 Task: Add Sprouts Dill Pickle Kettle Chips to the cart.
Action: Mouse pressed left at (27, 72)
Screenshot: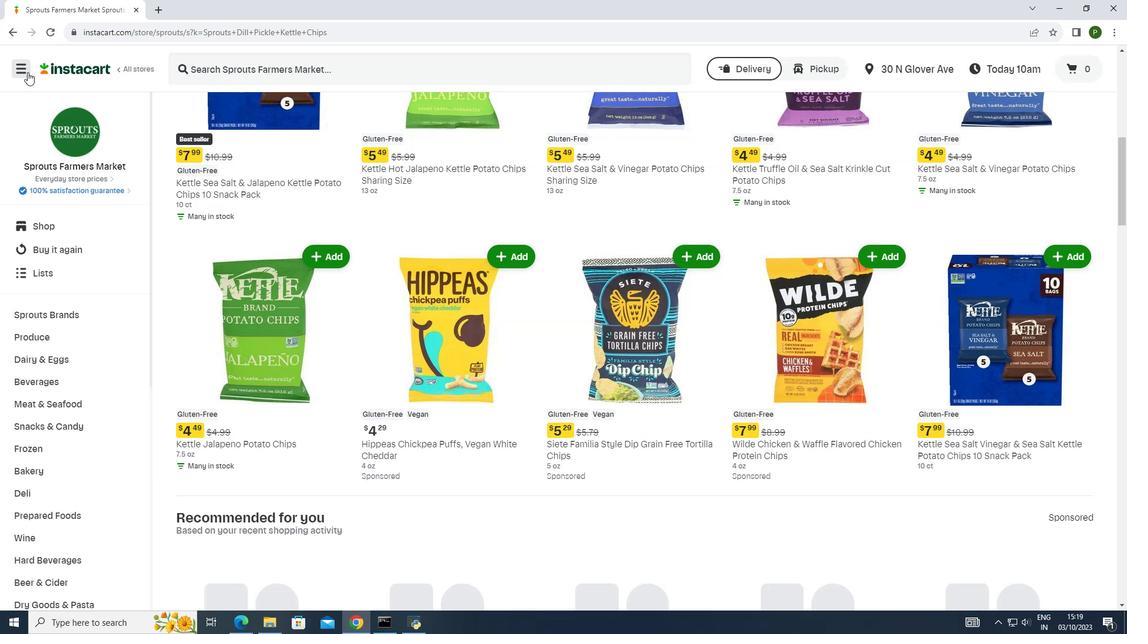 
Action: Mouse moved to (52, 310)
Screenshot: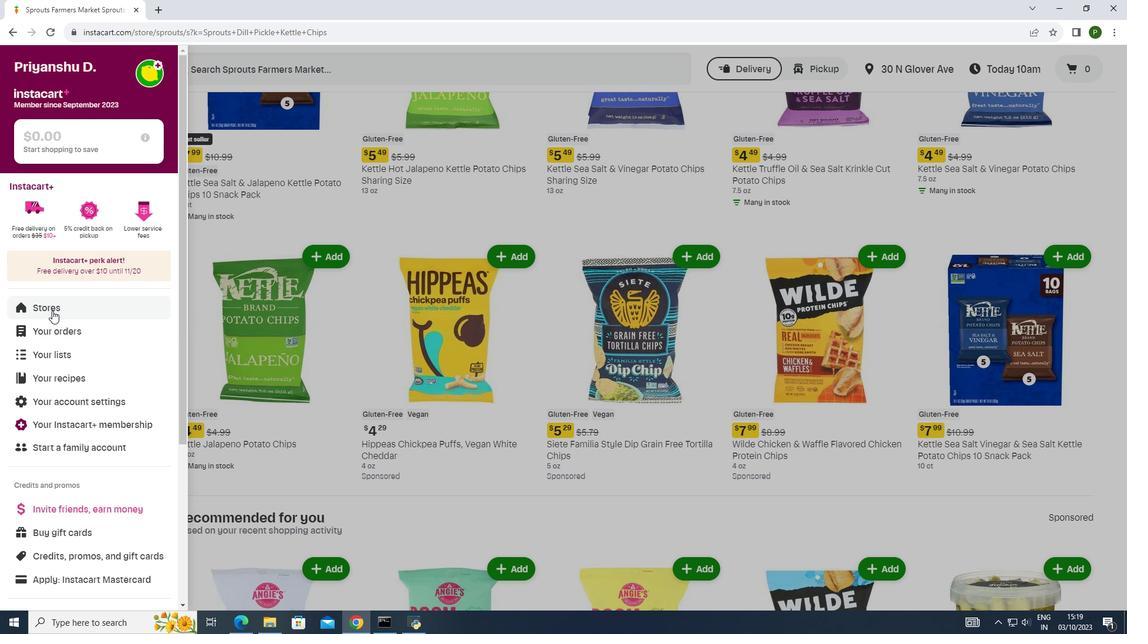 
Action: Mouse pressed left at (52, 310)
Screenshot: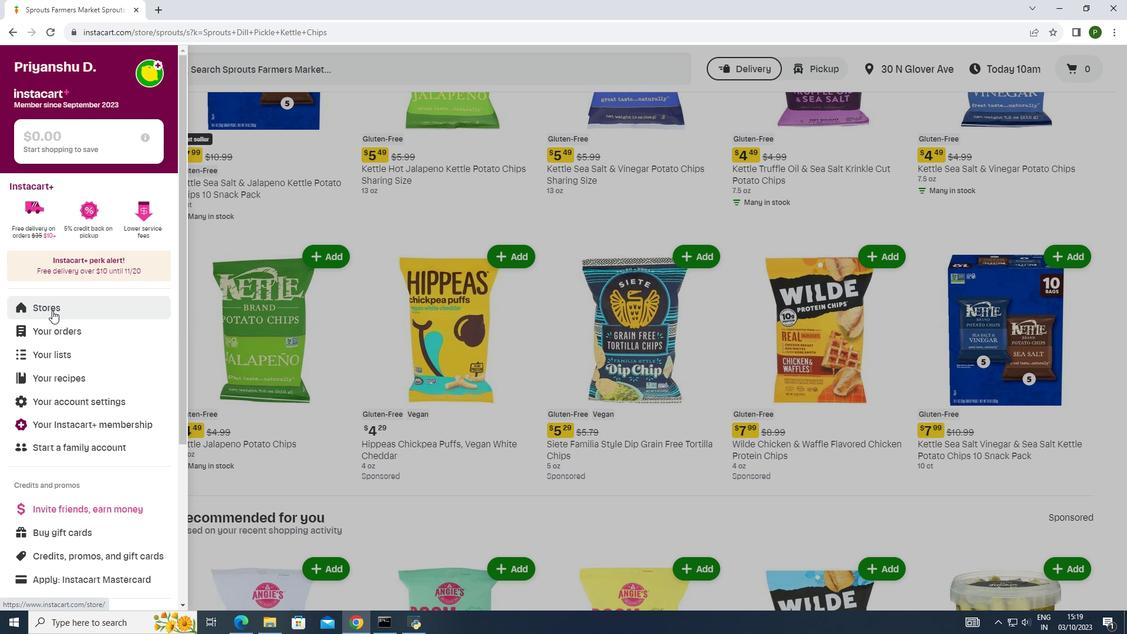 
Action: Mouse moved to (264, 118)
Screenshot: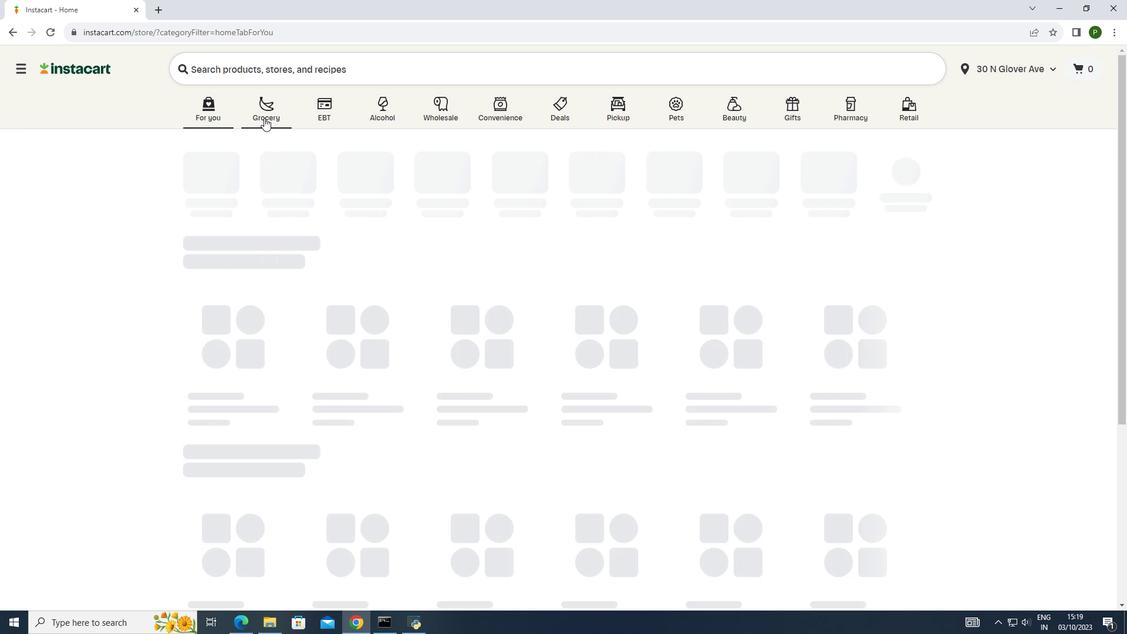 
Action: Mouse pressed left at (264, 118)
Screenshot: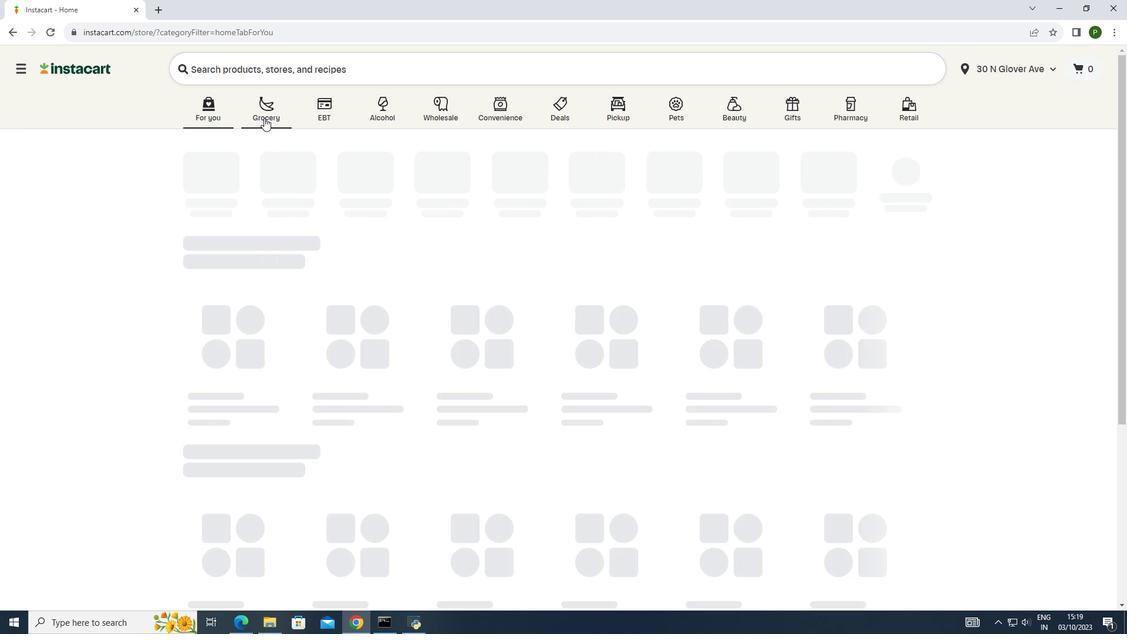 
Action: Mouse moved to (592, 169)
Screenshot: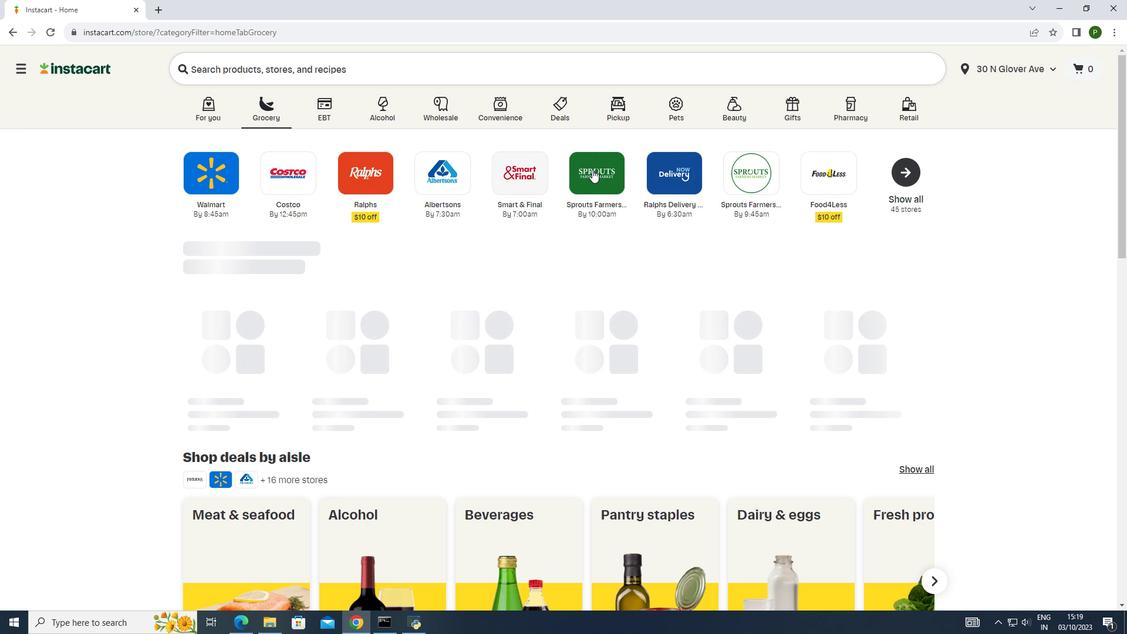 
Action: Mouse pressed left at (592, 169)
Screenshot: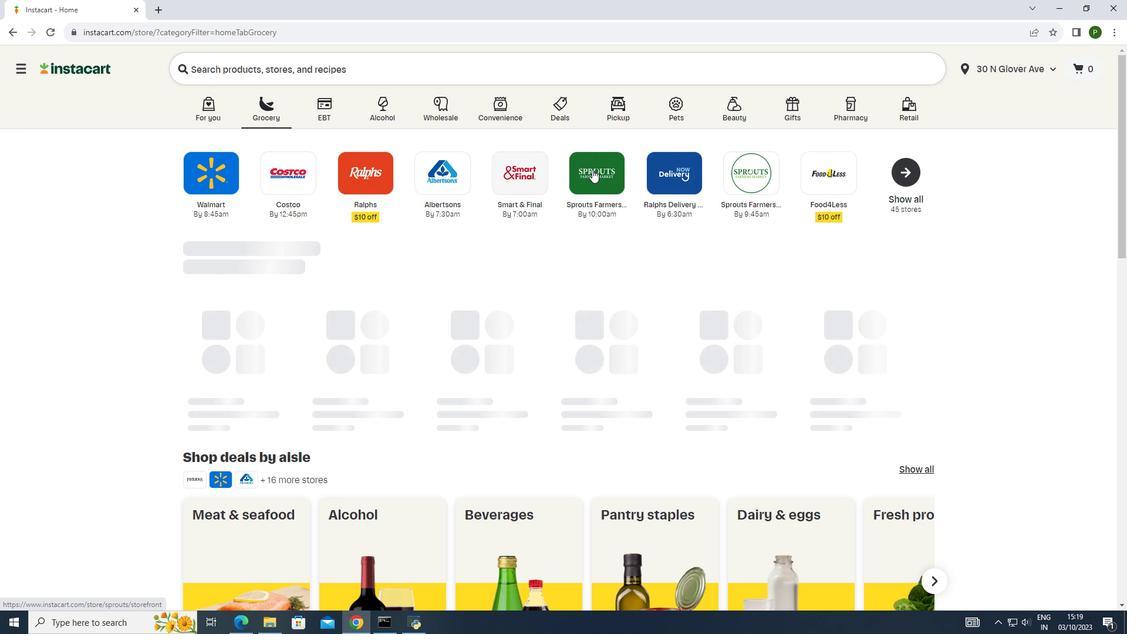 
Action: Mouse moved to (82, 320)
Screenshot: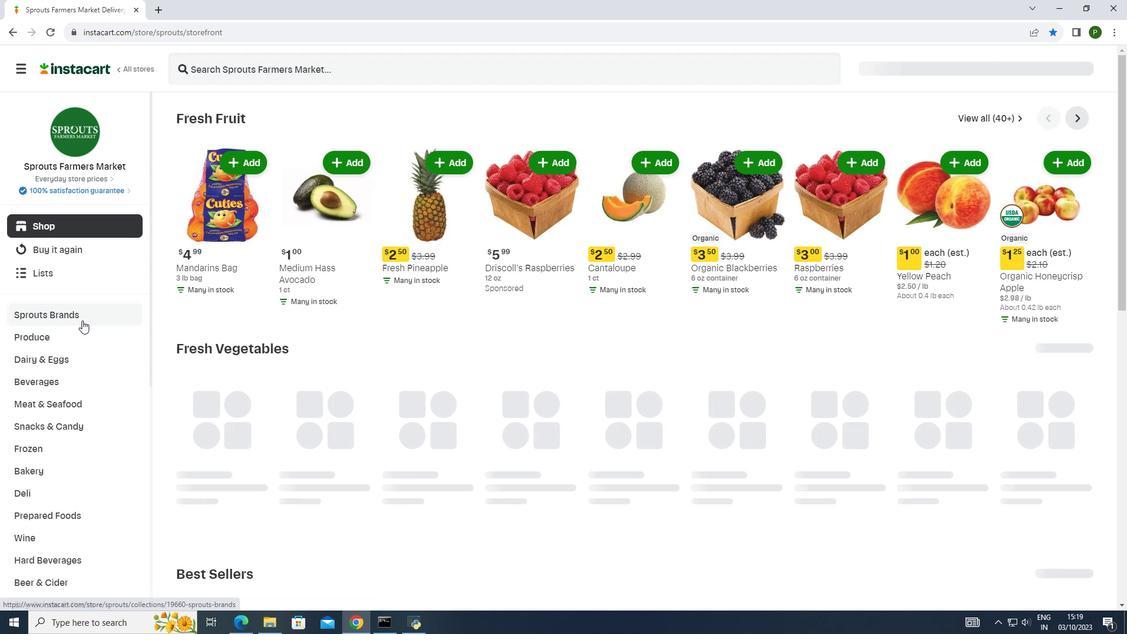 
Action: Mouse pressed left at (82, 320)
Screenshot: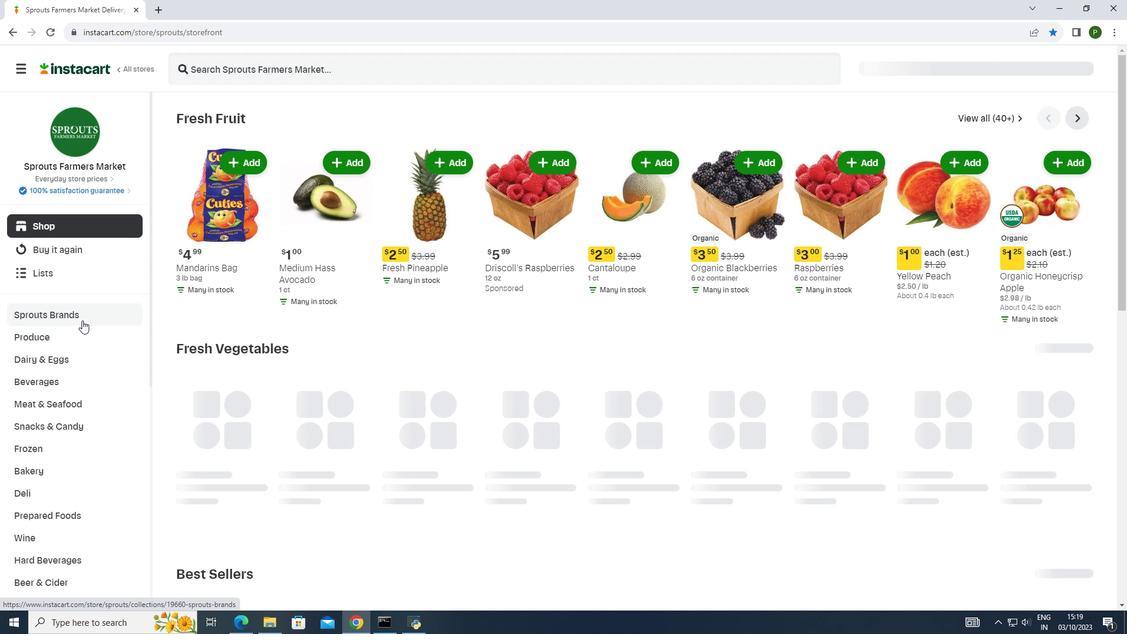 
Action: Mouse moved to (73, 400)
Screenshot: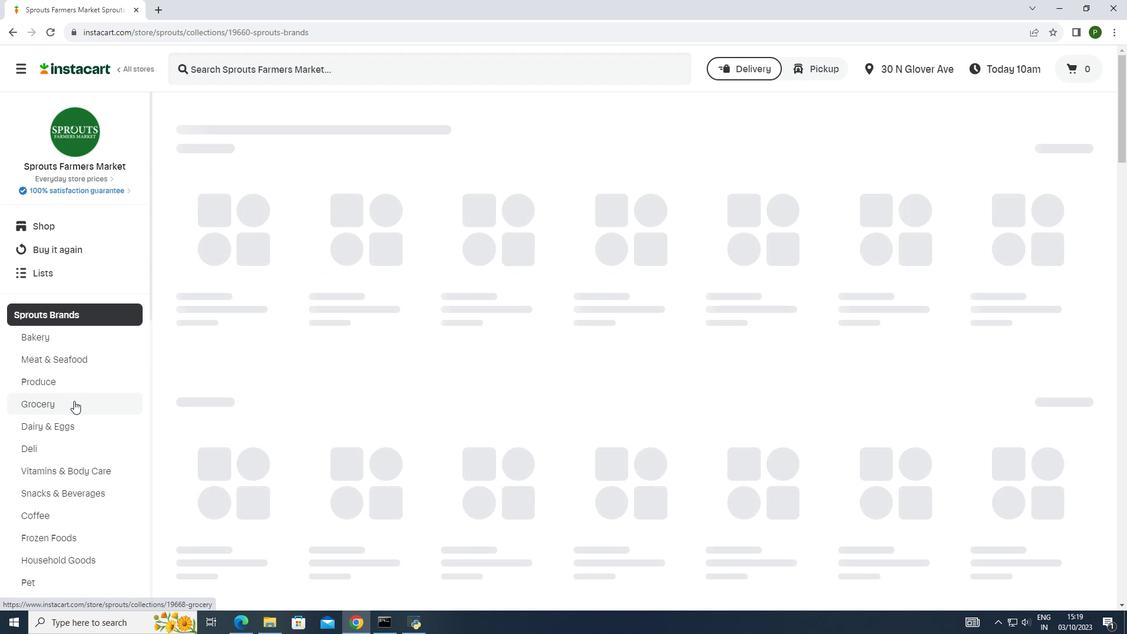 
Action: Mouse pressed left at (73, 400)
Screenshot: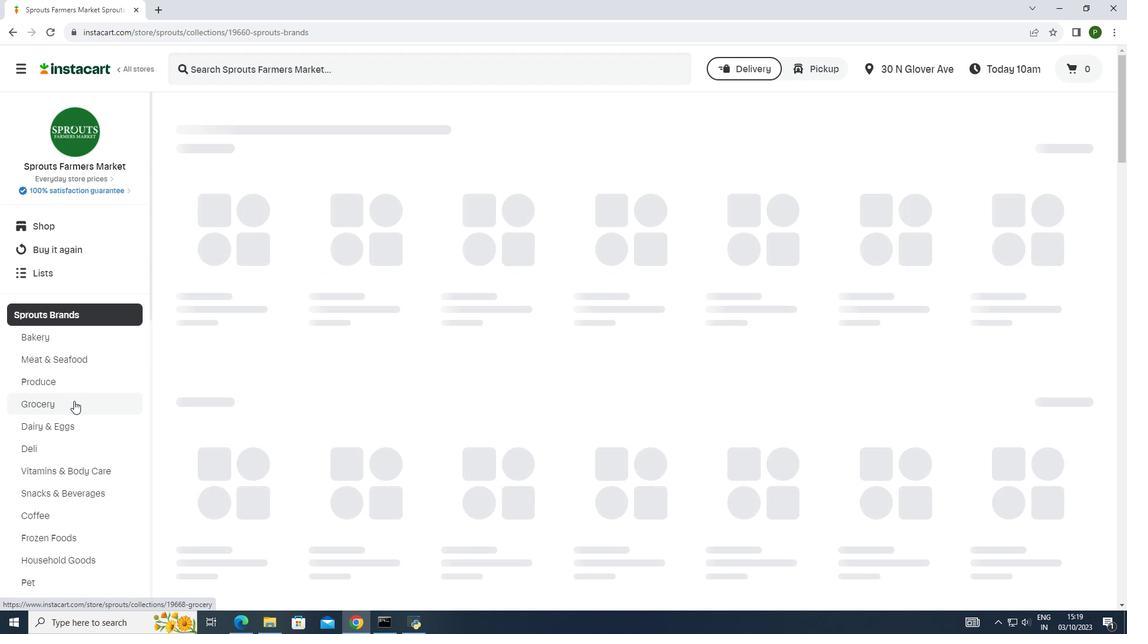 
Action: Mouse moved to (277, 224)
Screenshot: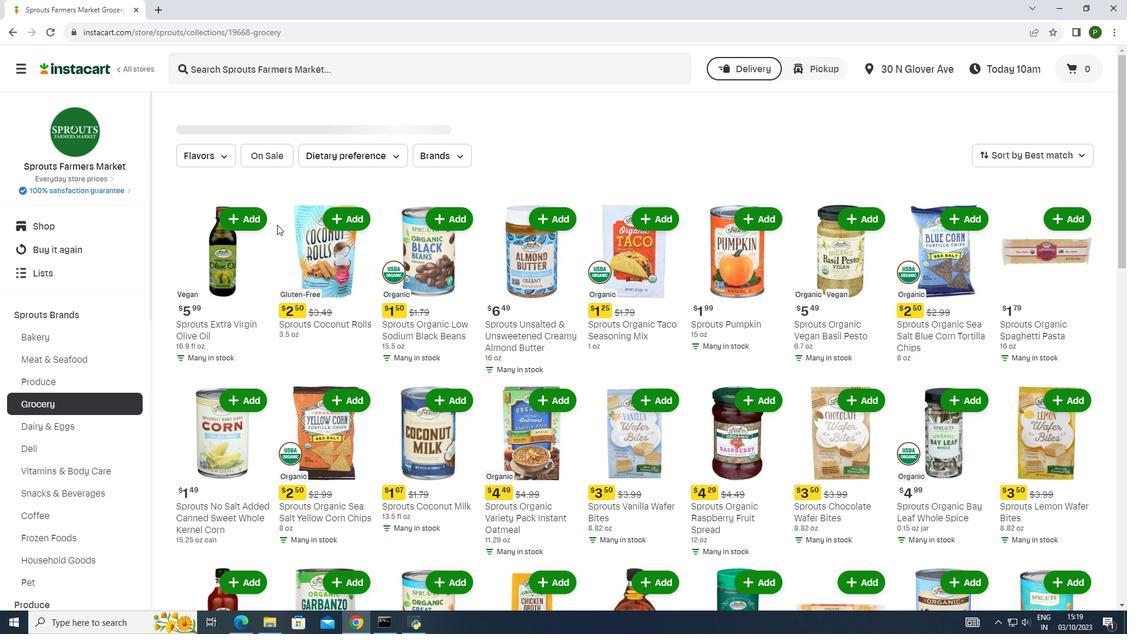 
Action: Mouse scrolled (277, 224) with delta (0, 0)
Screenshot: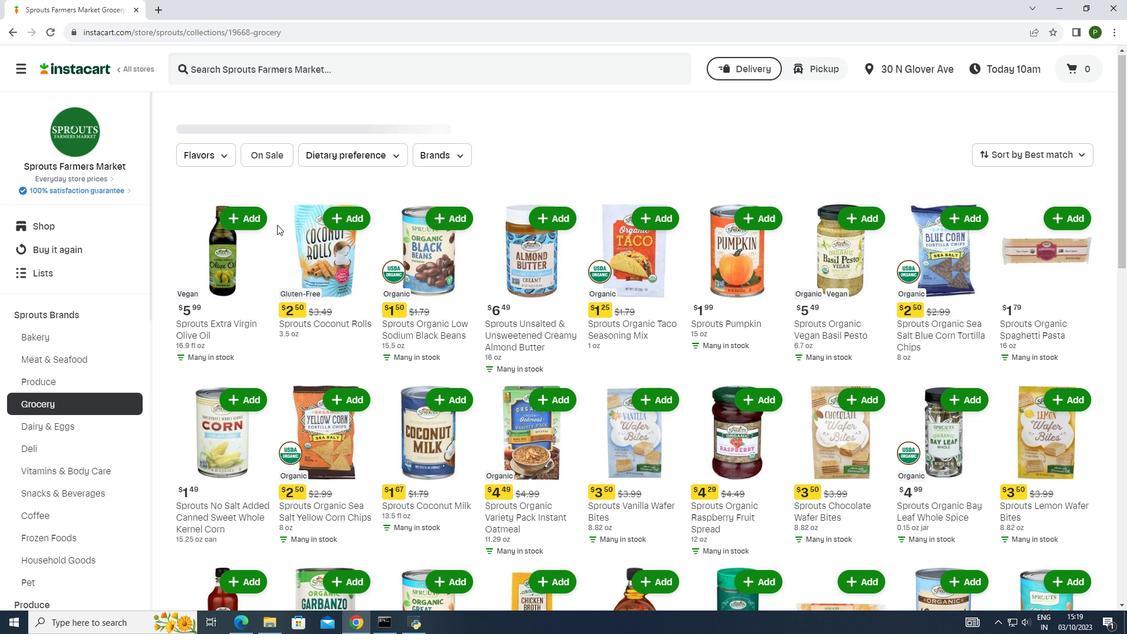 
Action: Mouse scrolled (277, 224) with delta (0, 0)
Screenshot: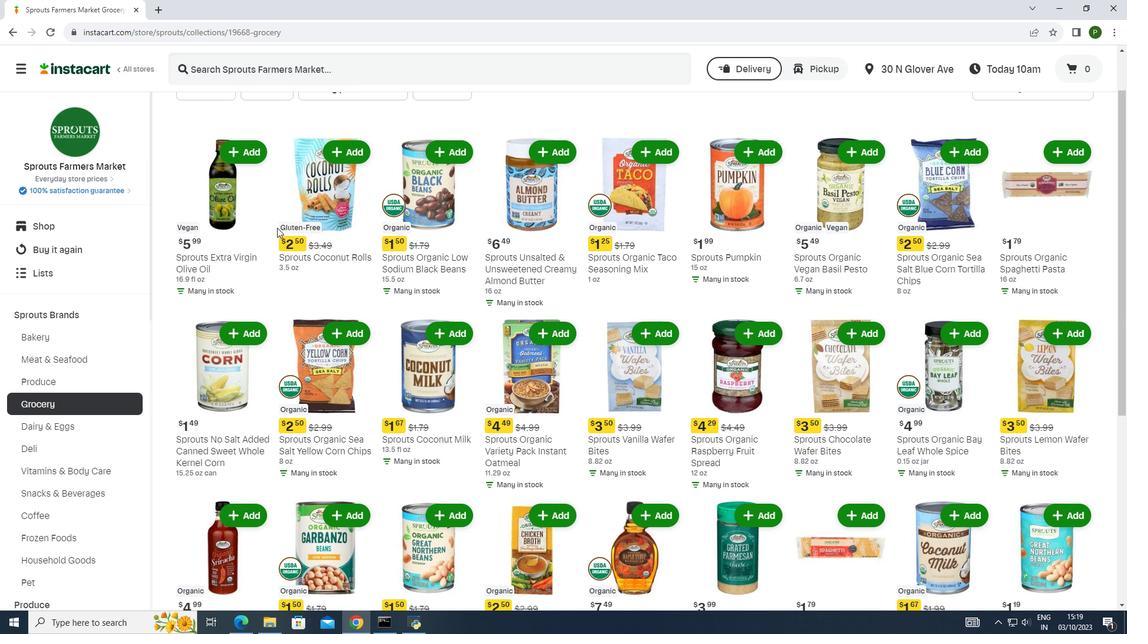 
Action: Mouse moved to (278, 228)
Screenshot: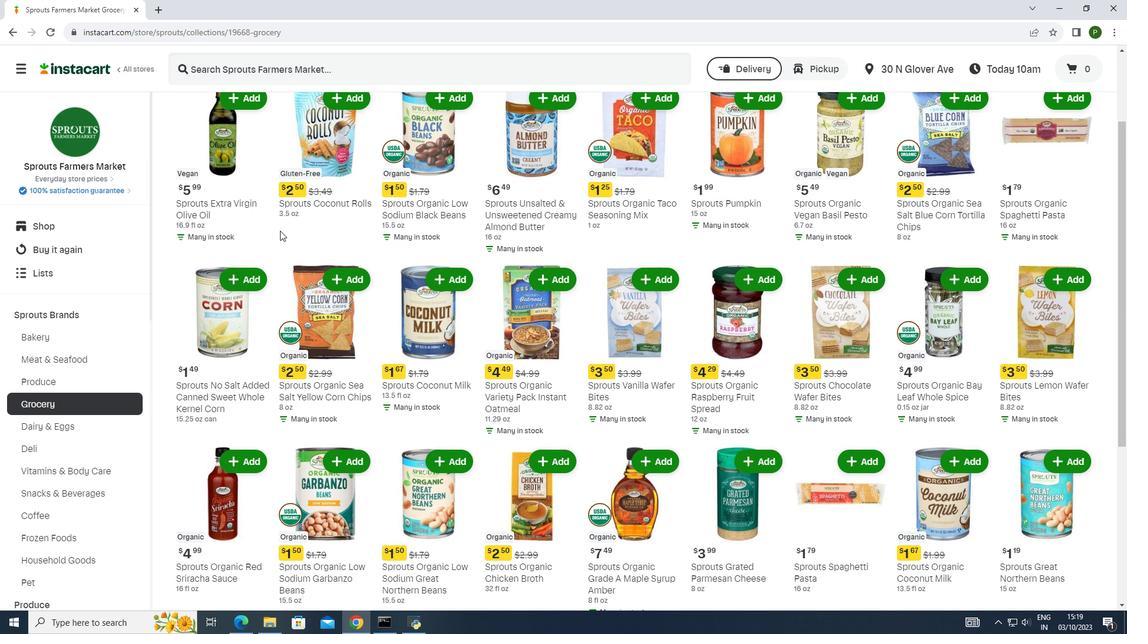 
Action: Mouse scrolled (278, 228) with delta (0, 0)
Screenshot: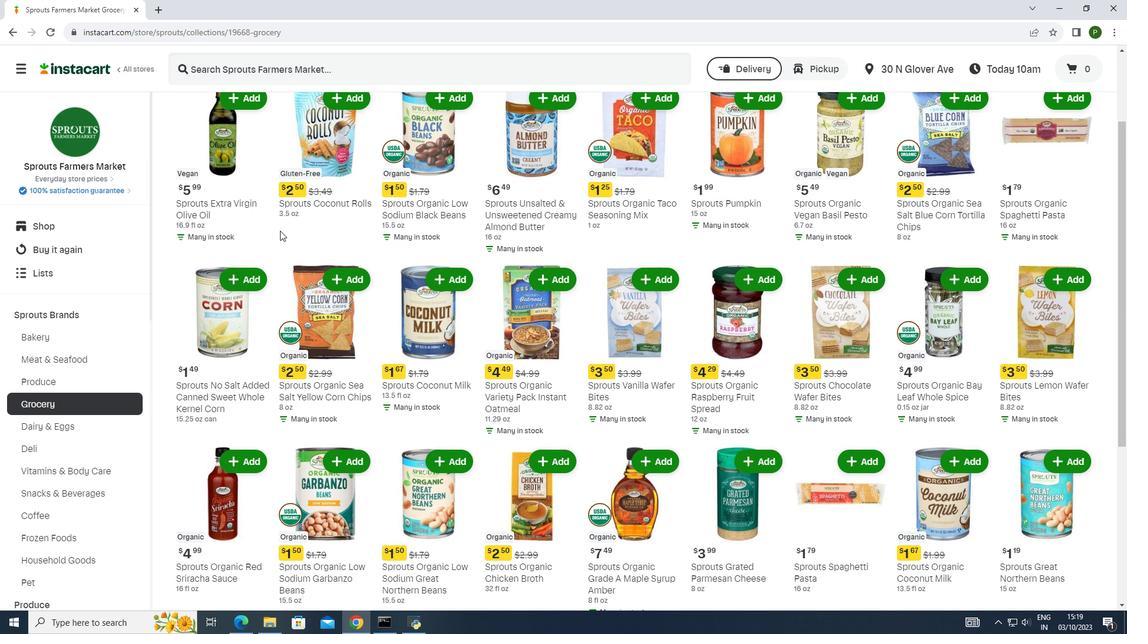 
Action: Mouse moved to (280, 230)
Screenshot: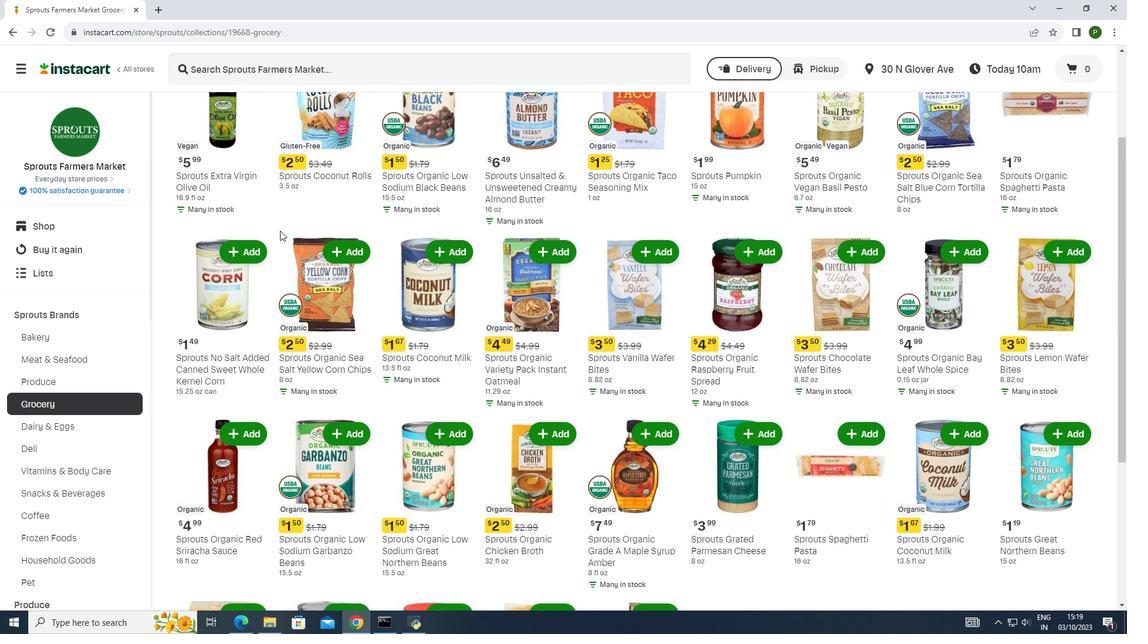 
Action: Mouse scrolled (280, 230) with delta (0, 0)
Screenshot: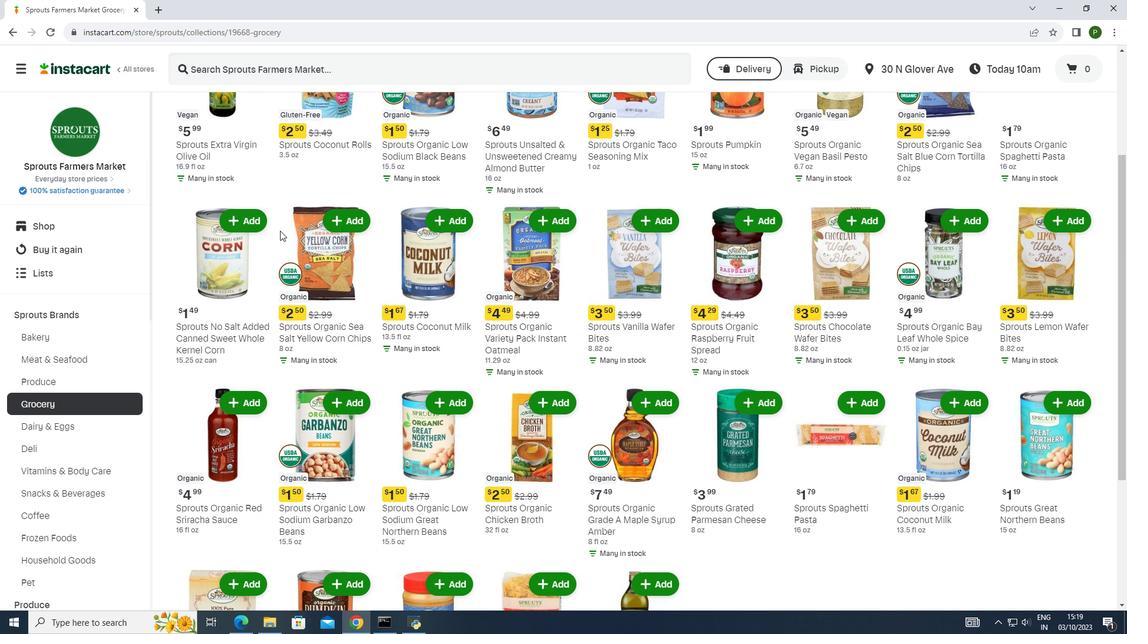 
Action: Mouse scrolled (280, 230) with delta (0, 0)
Screenshot: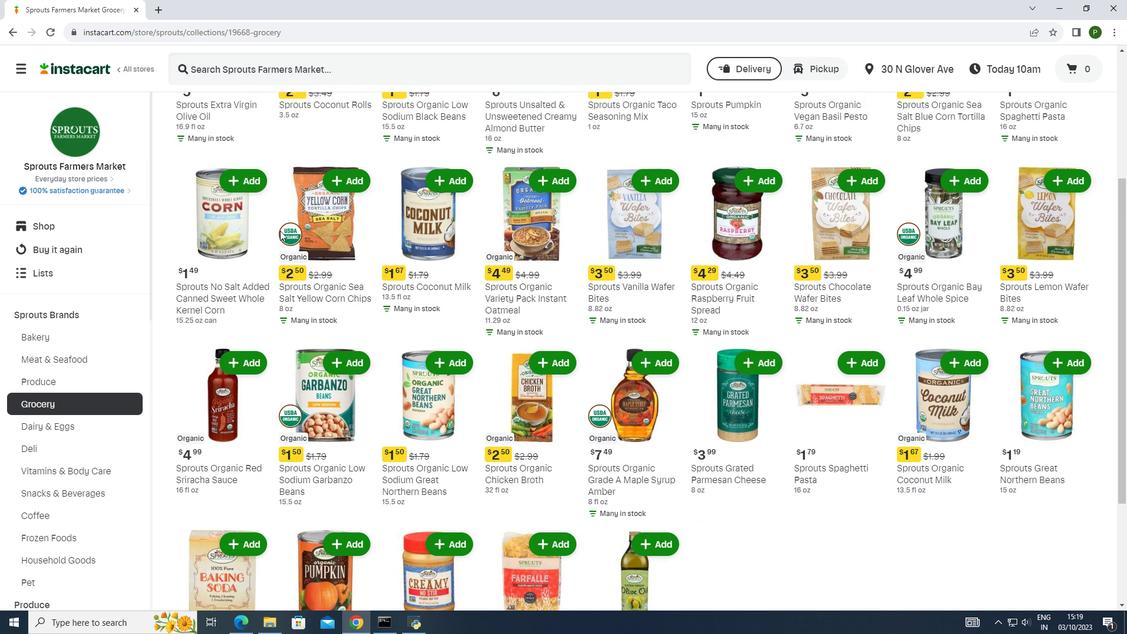 
Action: Mouse scrolled (280, 230) with delta (0, 0)
Screenshot: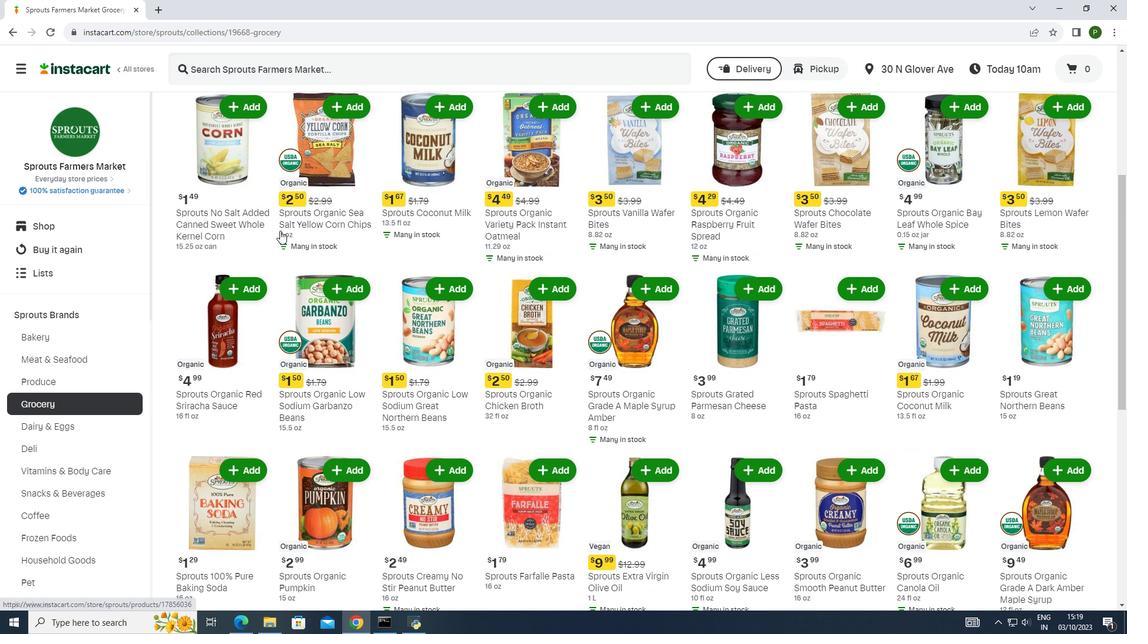 
Action: Mouse scrolled (280, 230) with delta (0, 0)
Screenshot: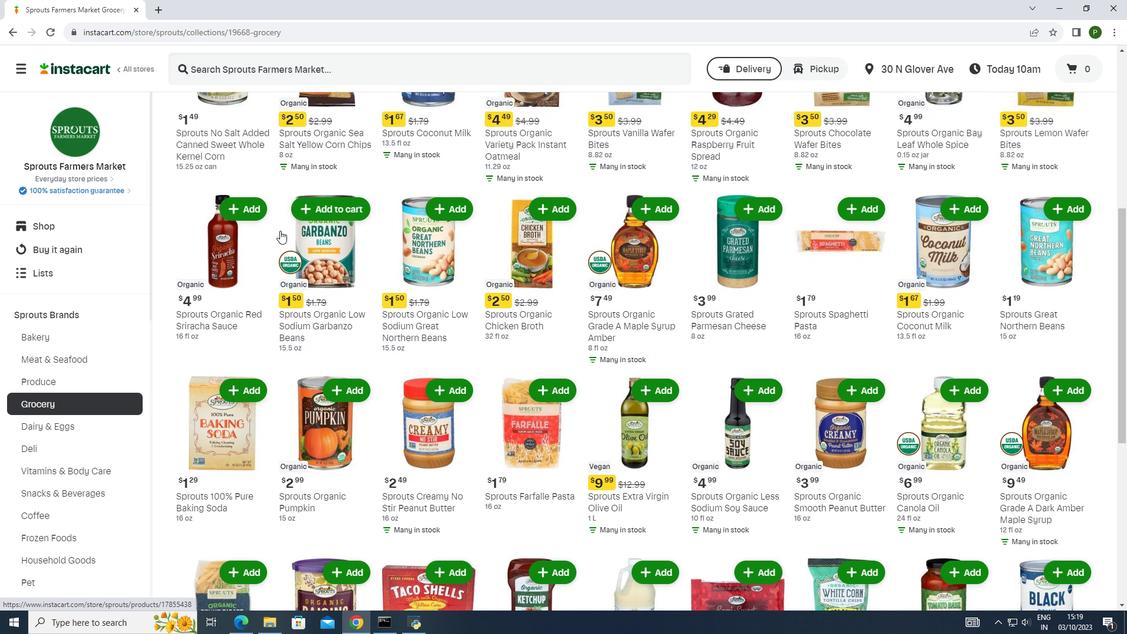 
Action: Mouse moved to (280, 232)
Screenshot: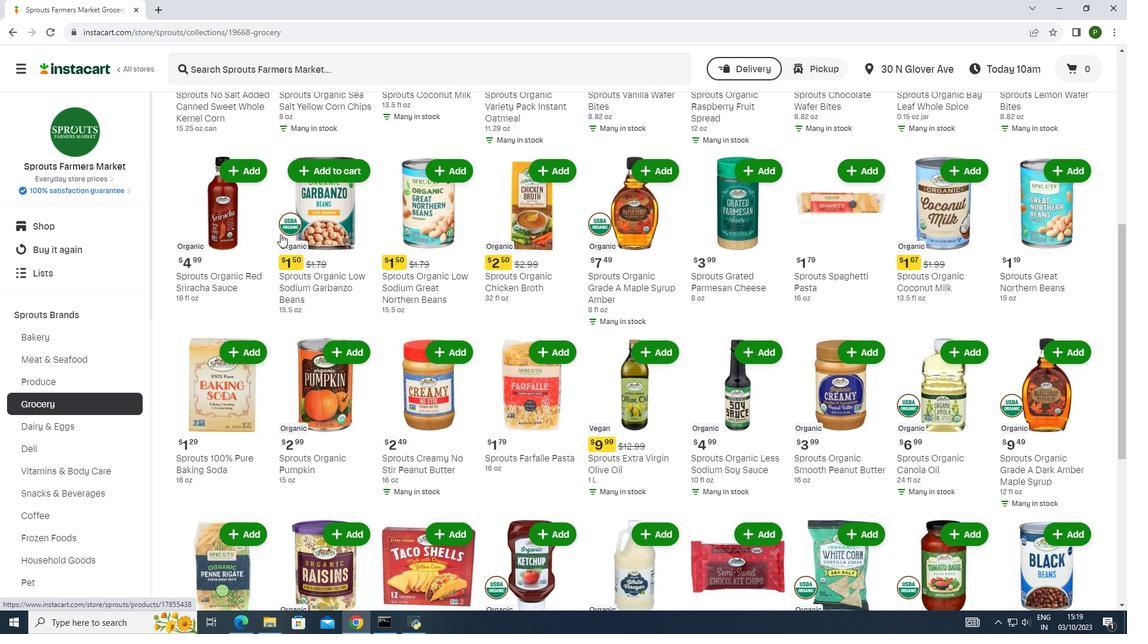 
Action: Mouse scrolled (280, 231) with delta (0, 0)
Screenshot: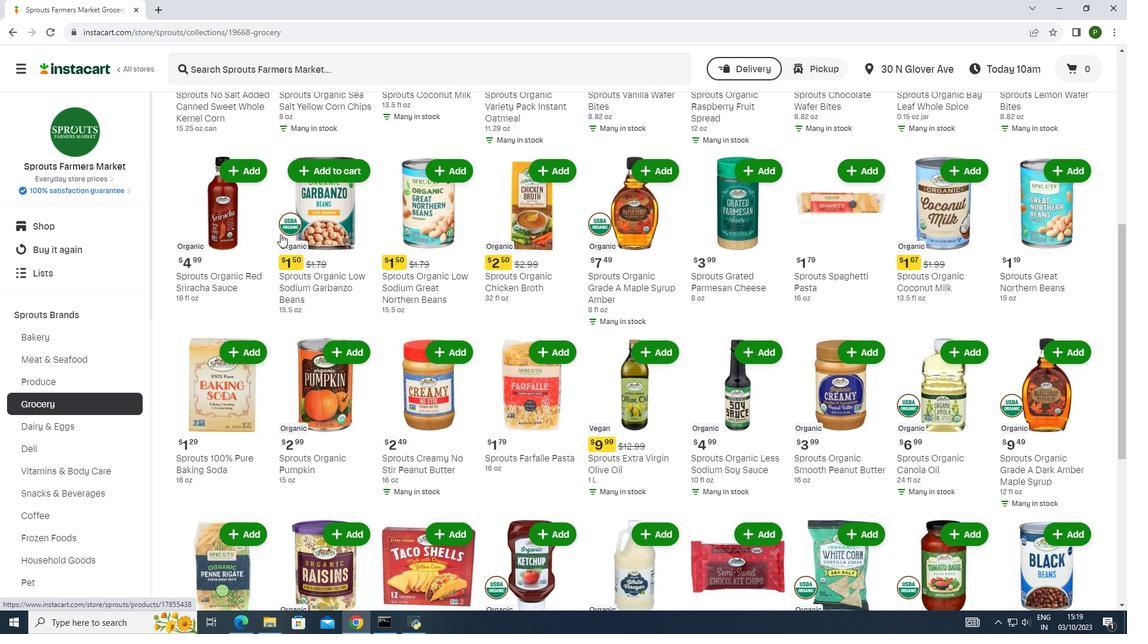 
Action: Mouse moved to (280, 234)
Screenshot: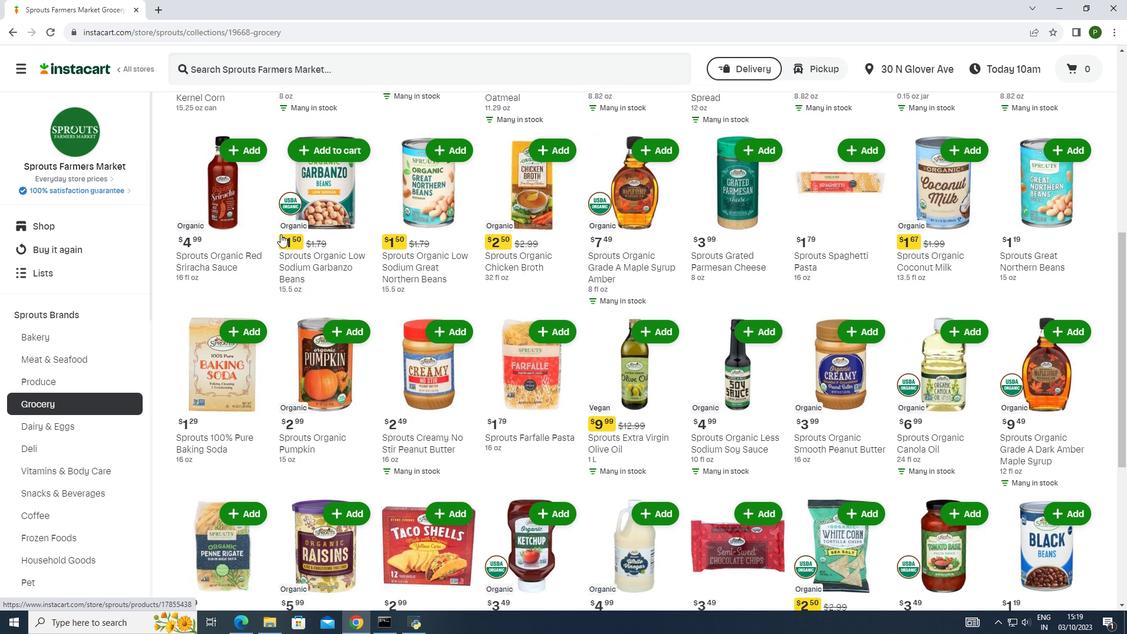 
Action: Mouse scrolled (280, 233) with delta (0, 0)
Screenshot: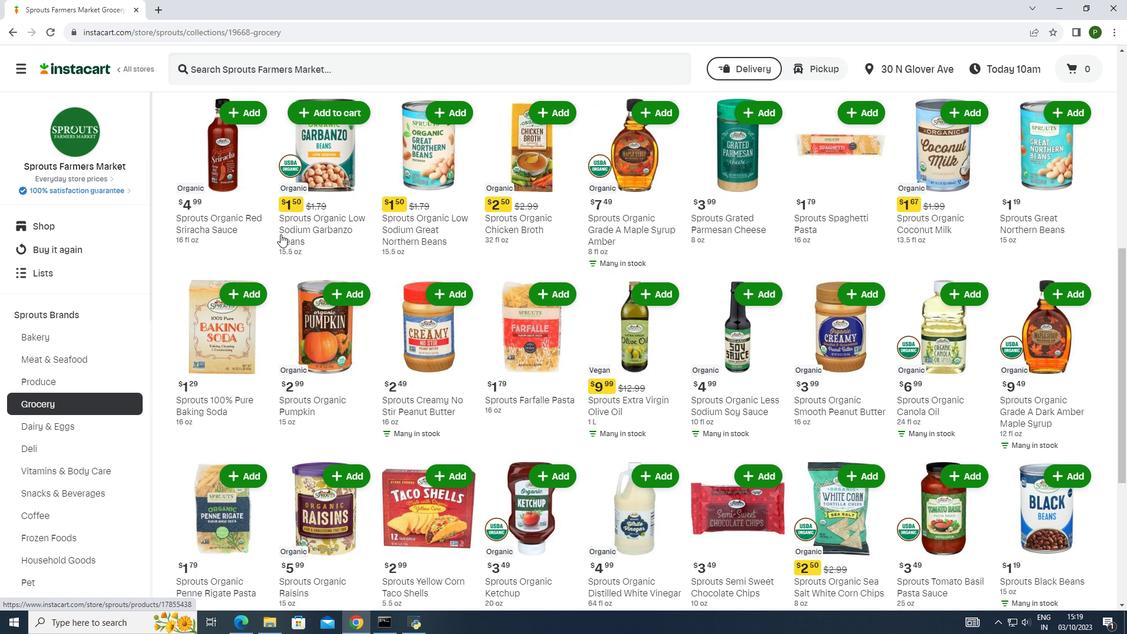 
Action: Mouse moved to (280, 234)
Screenshot: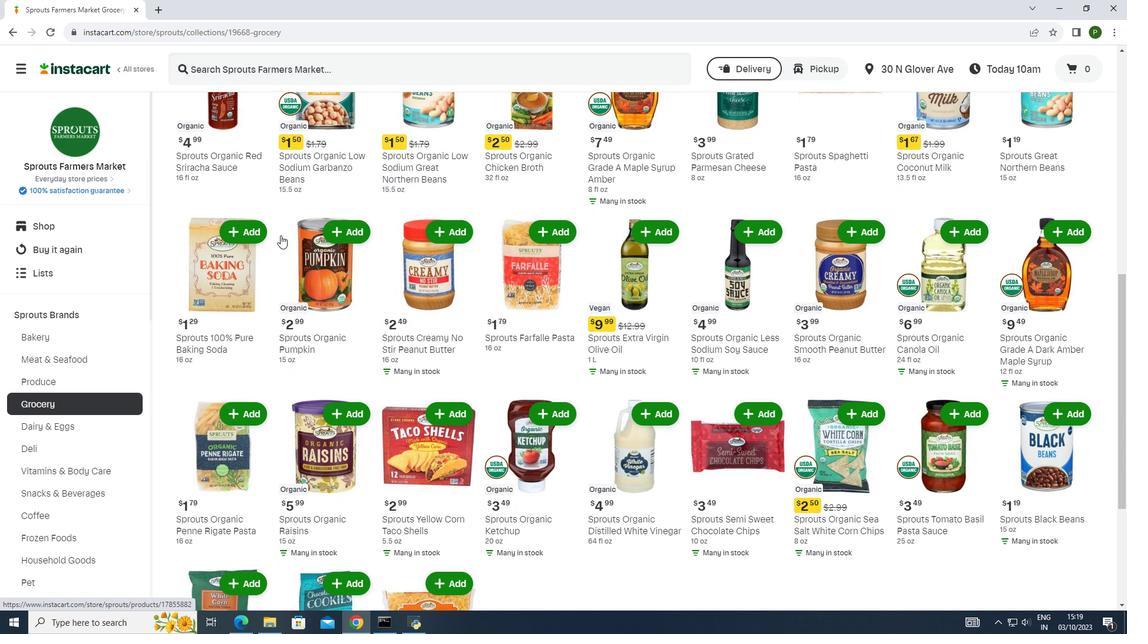 
Action: Mouse scrolled (280, 234) with delta (0, 0)
Screenshot: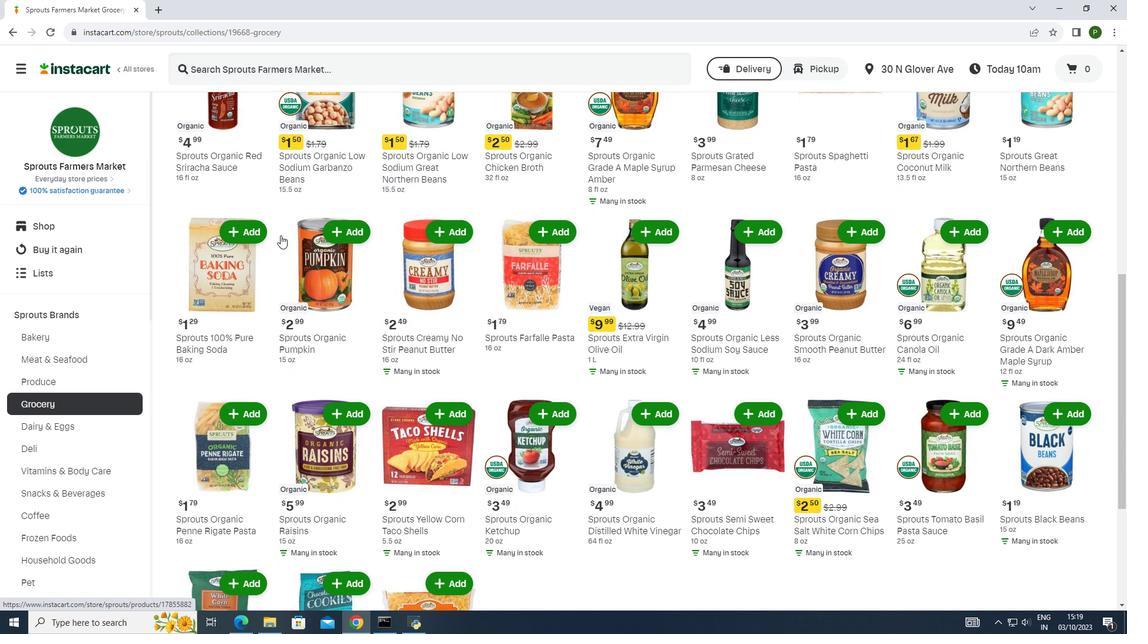 
Action: Mouse moved to (280, 236)
Screenshot: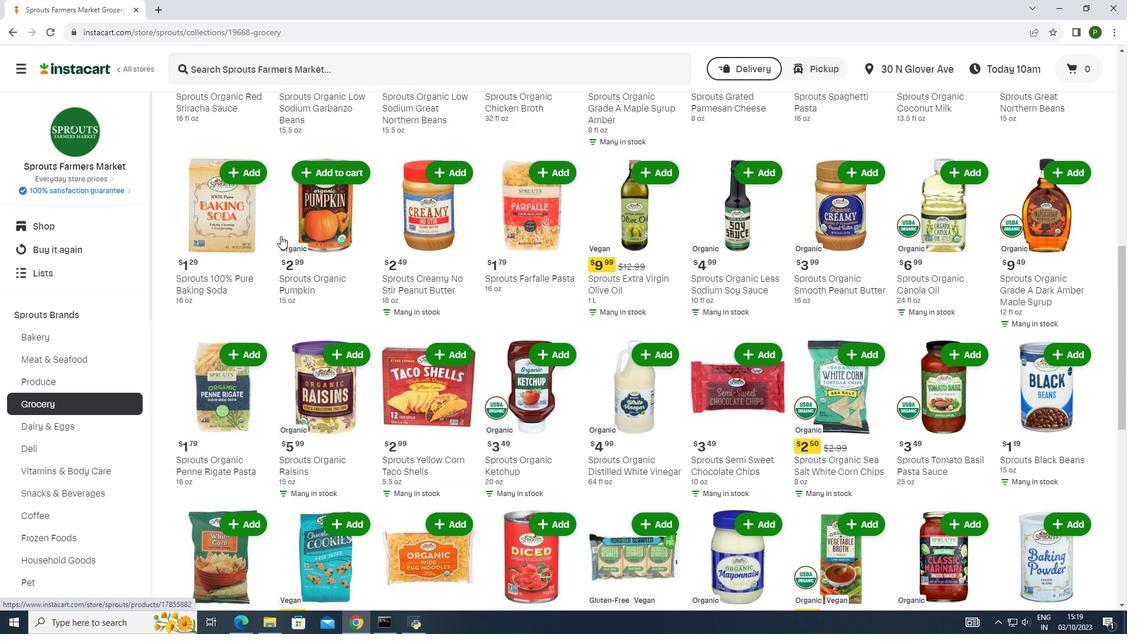 
Action: Mouse scrolled (280, 235) with delta (0, 0)
Screenshot: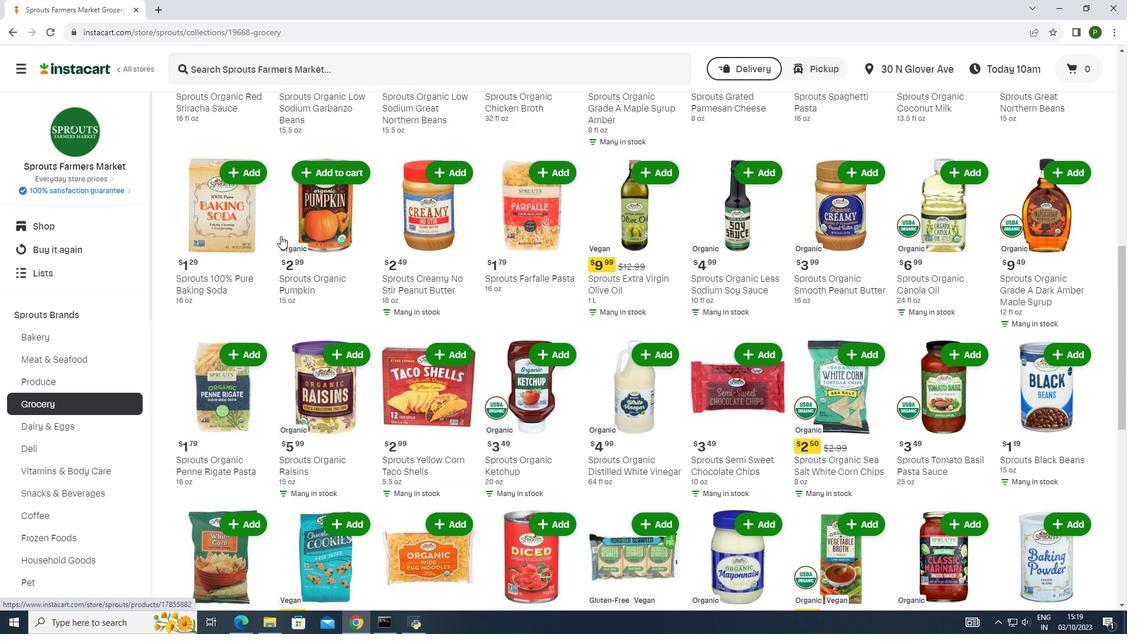 
Action: Mouse scrolled (280, 235) with delta (0, 0)
Screenshot: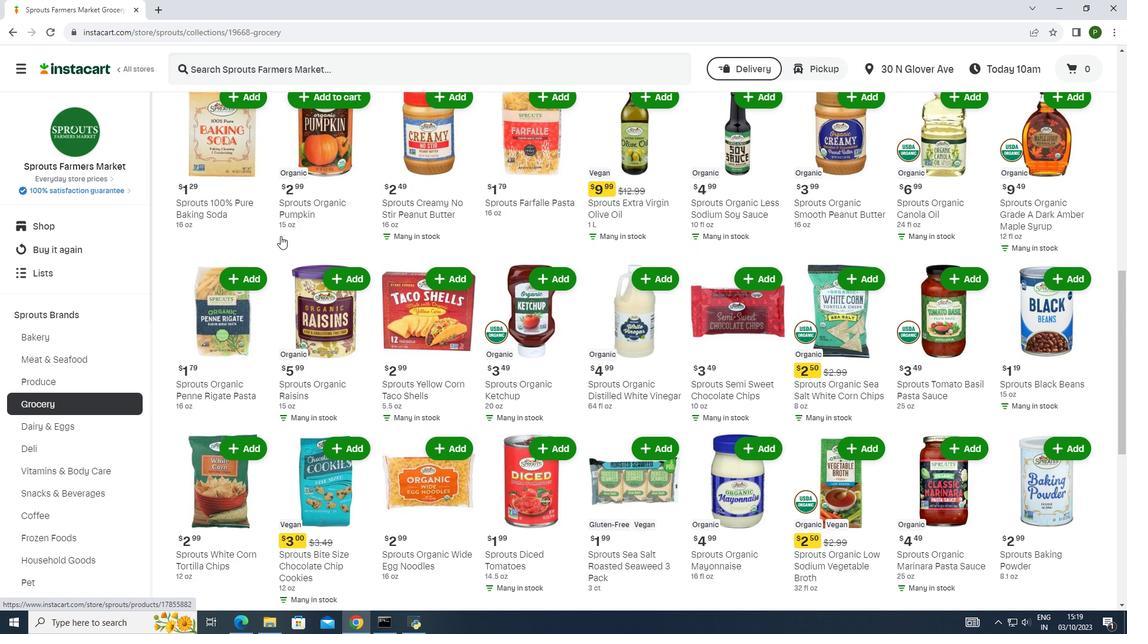 
Action: Mouse scrolled (280, 235) with delta (0, 0)
Screenshot: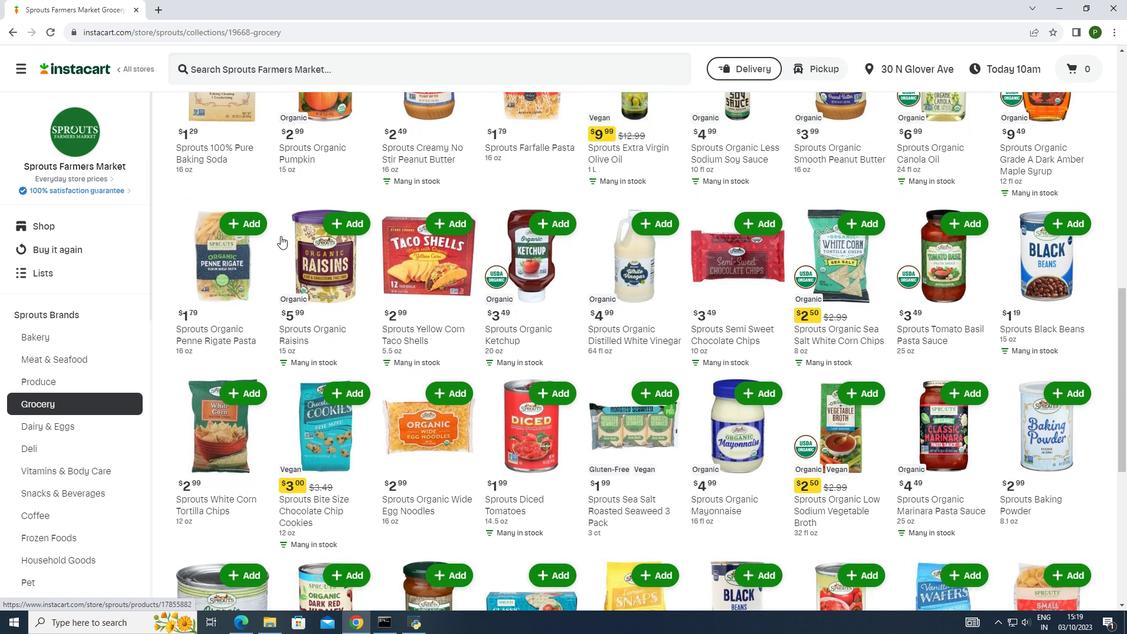 
Action: Mouse scrolled (280, 235) with delta (0, 0)
Screenshot: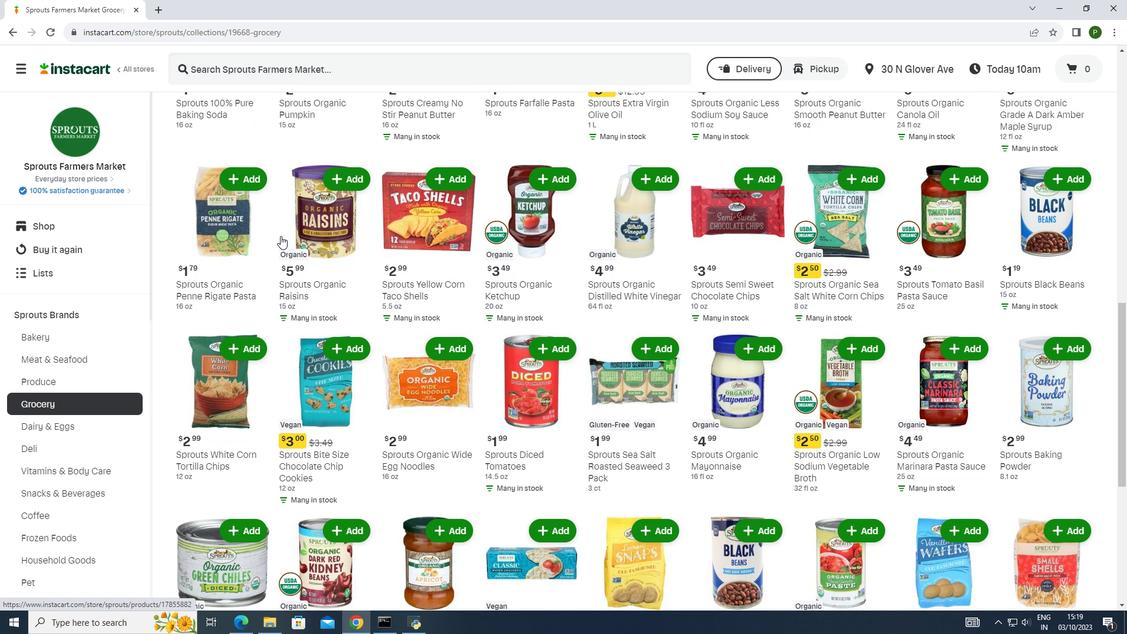 
Action: Mouse scrolled (280, 235) with delta (0, 0)
Screenshot: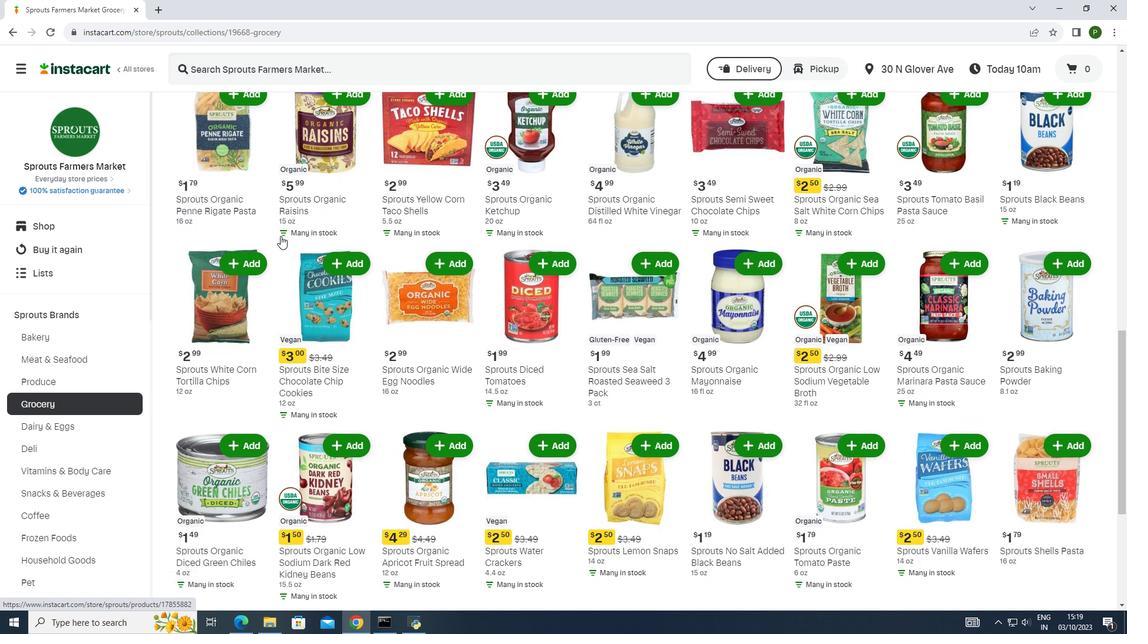 
Action: Mouse scrolled (280, 235) with delta (0, 0)
Screenshot: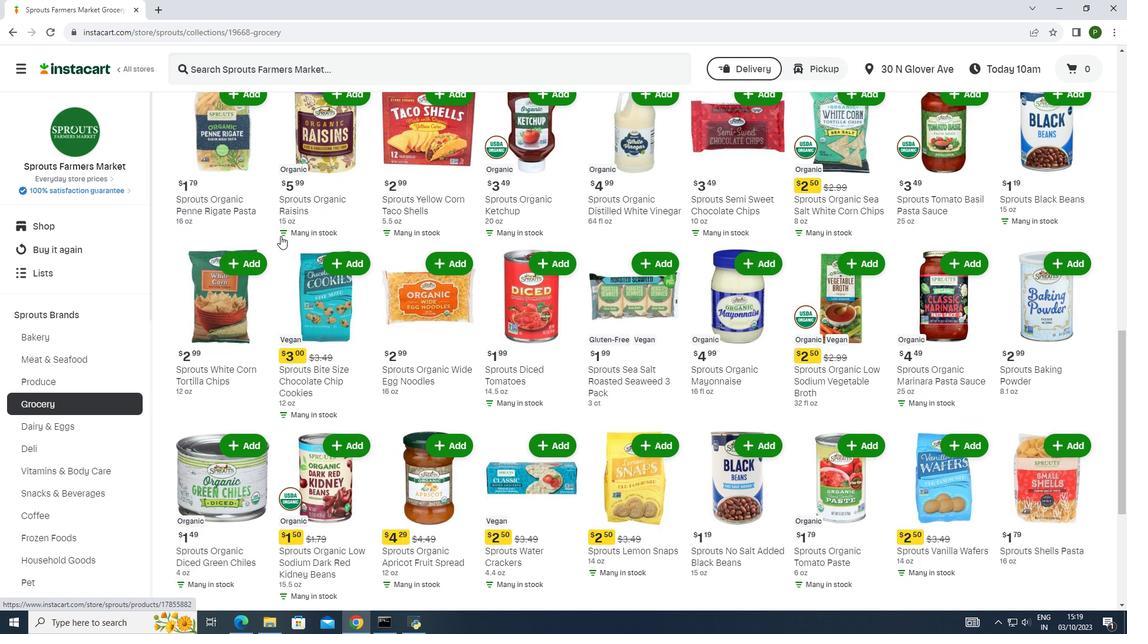 
Action: Mouse scrolled (280, 235) with delta (0, 0)
Screenshot: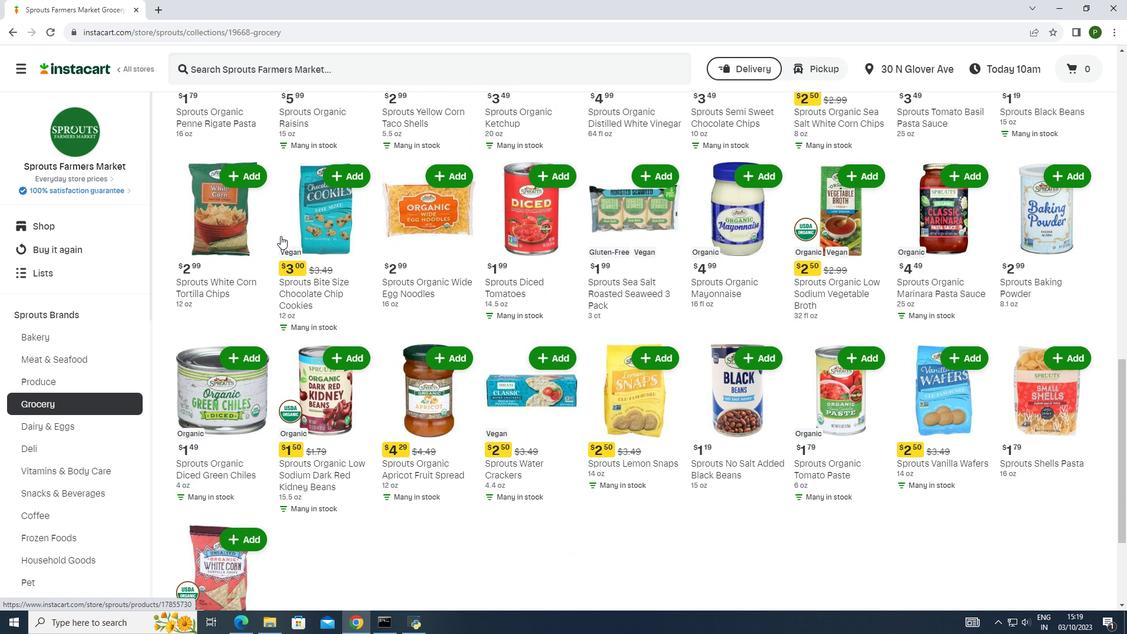 
Action: Mouse moved to (282, 239)
Screenshot: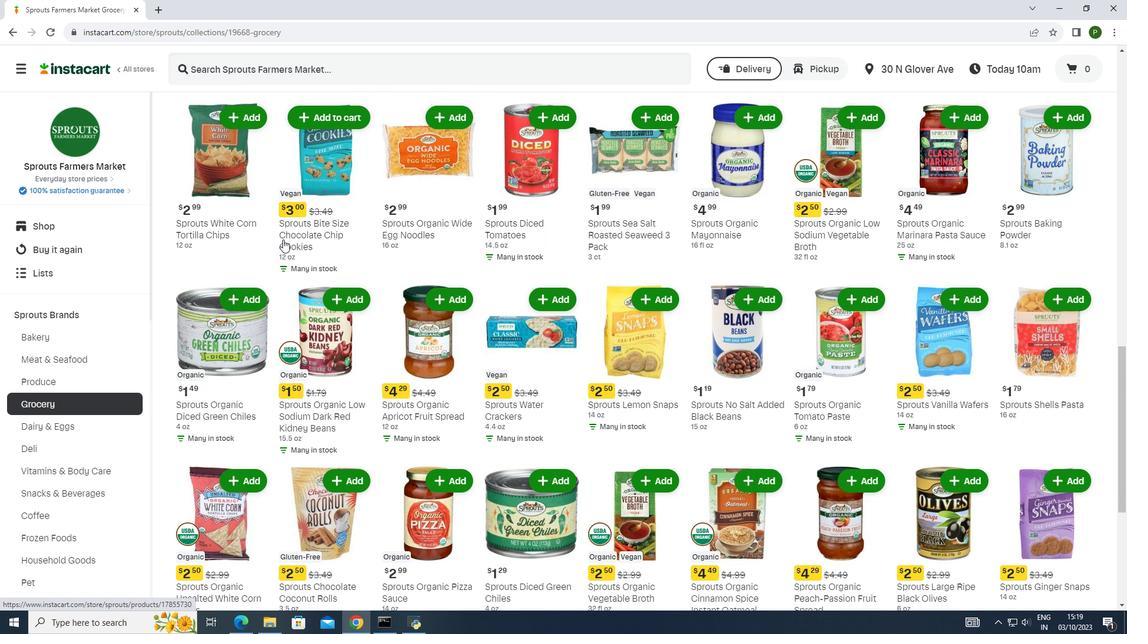 
Action: Mouse scrolled (282, 238) with delta (0, 0)
Screenshot: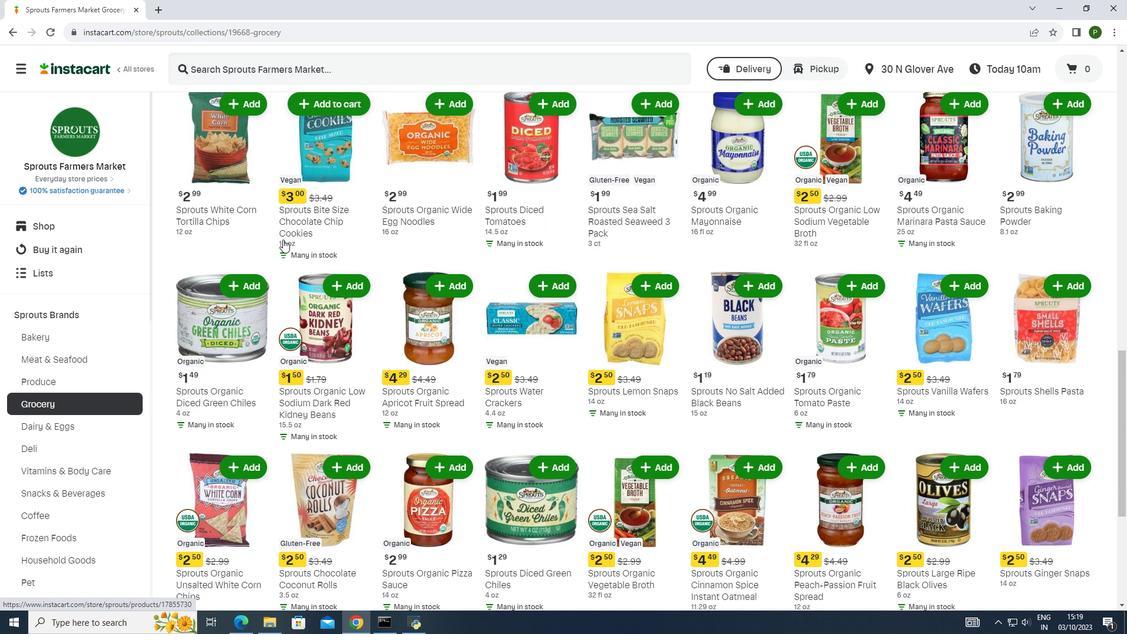 
Action: Mouse scrolled (282, 238) with delta (0, 0)
Screenshot: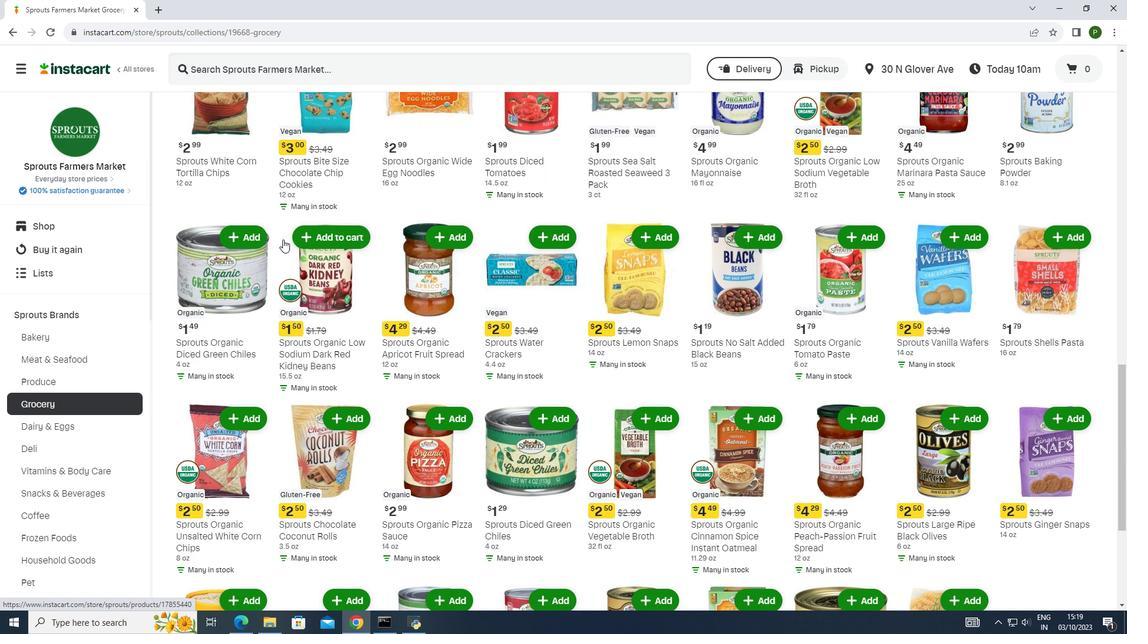 
Action: Mouse scrolled (282, 238) with delta (0, 0)
Screenshot: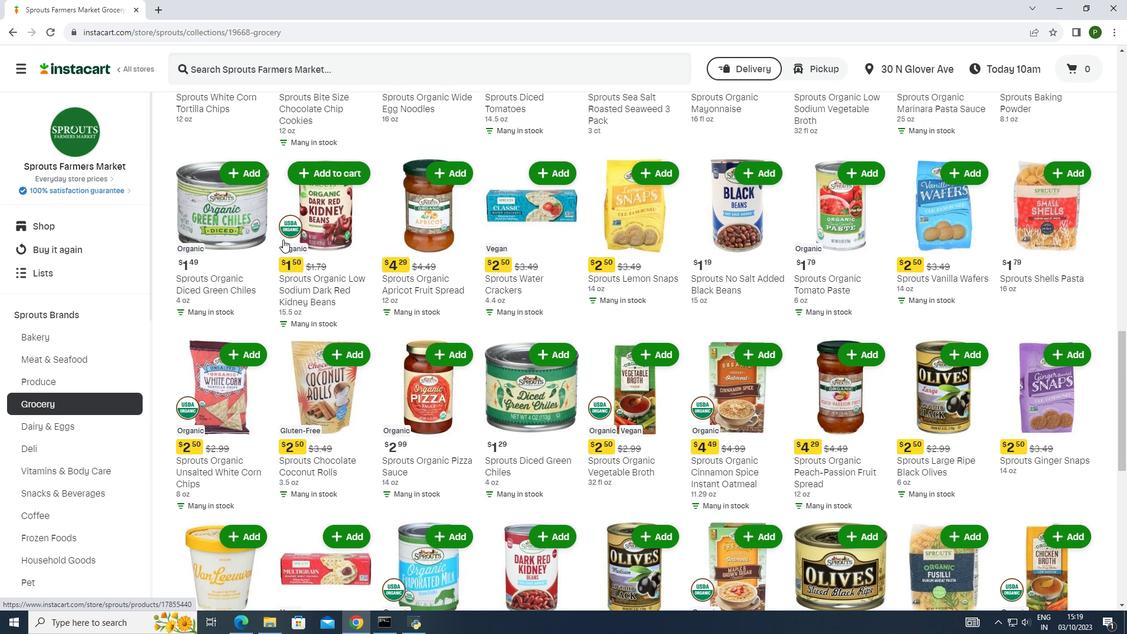 
Action: Mouse scrolled (282, 238) with delta (0, 0)
Screenshot: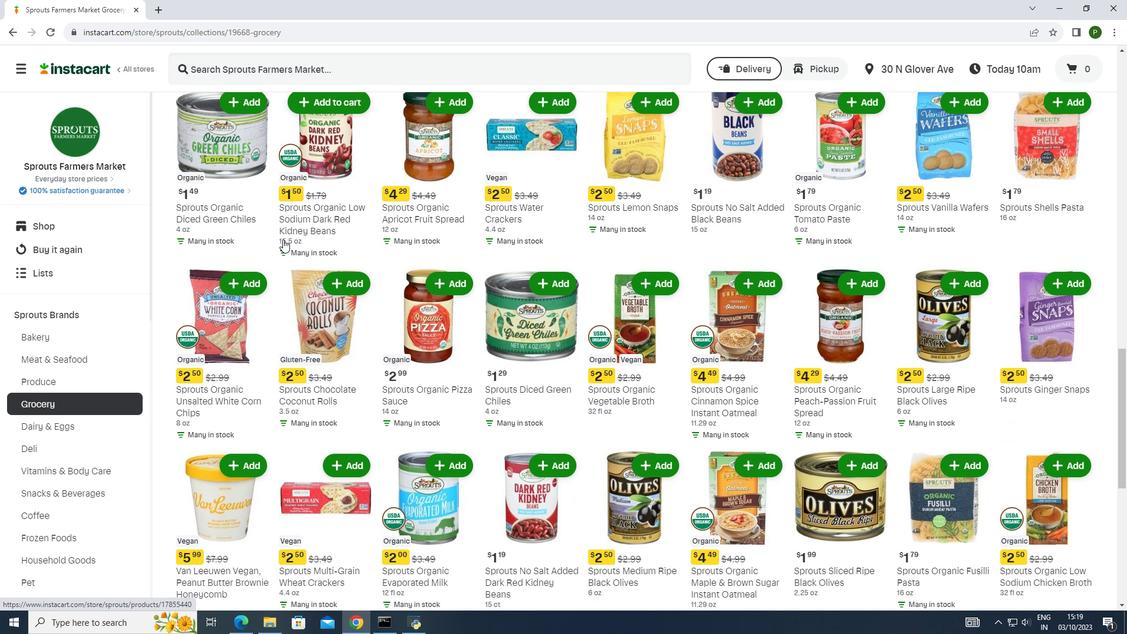 
Action: Mouse scrolled (282, 238) with delta (0, 0)
Screenshot: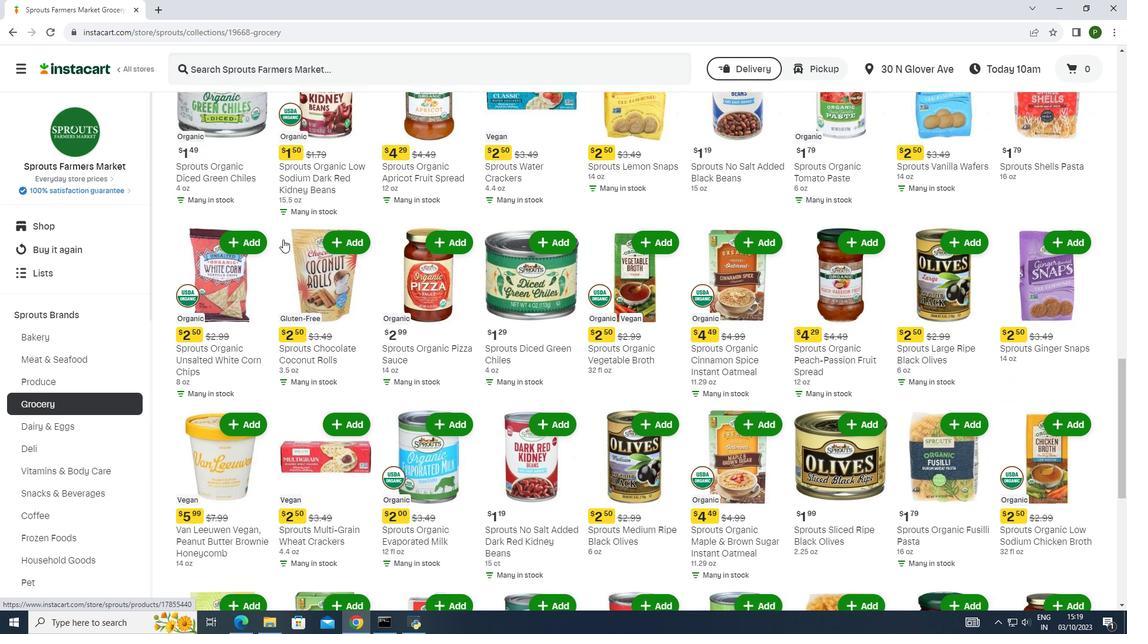 
Action: Mouse scrolled (282, 238) with delta (0, 0)
Screenshot: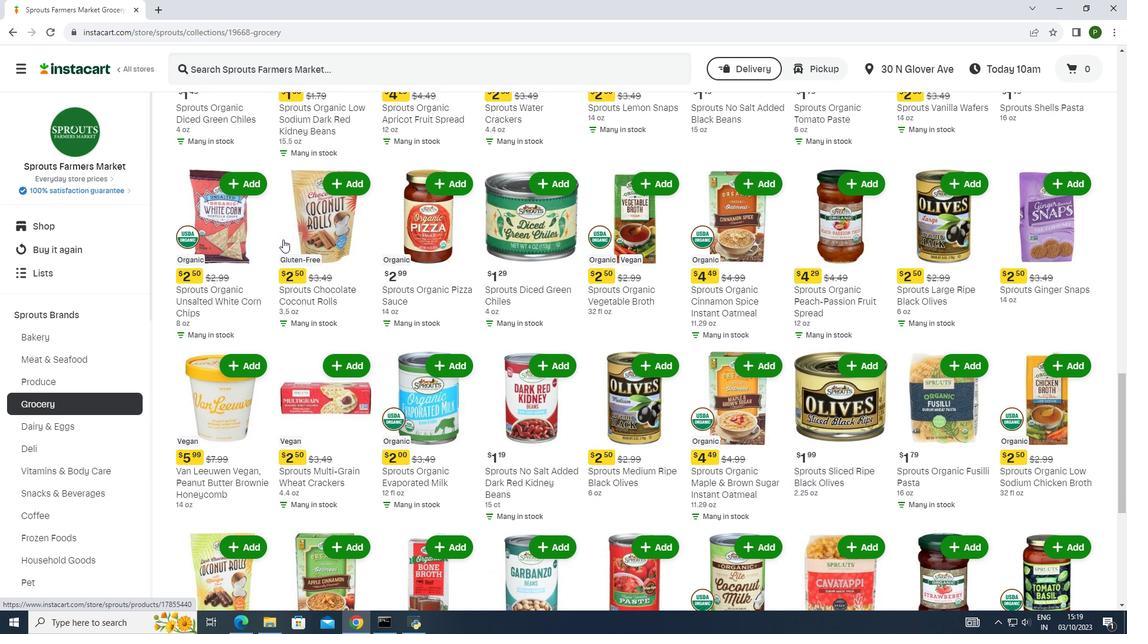 
Action: Mouse scrolled (282, 238) with delta (0, 0)
Screenshot: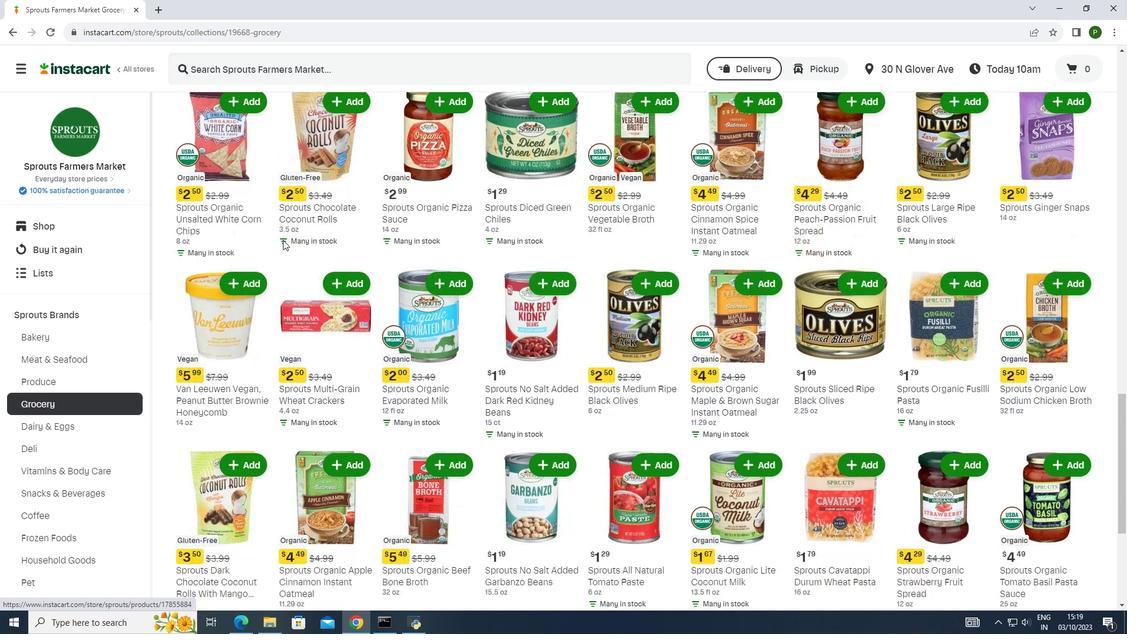 
Action: Mouse moved to (282, 240)
Screenshot: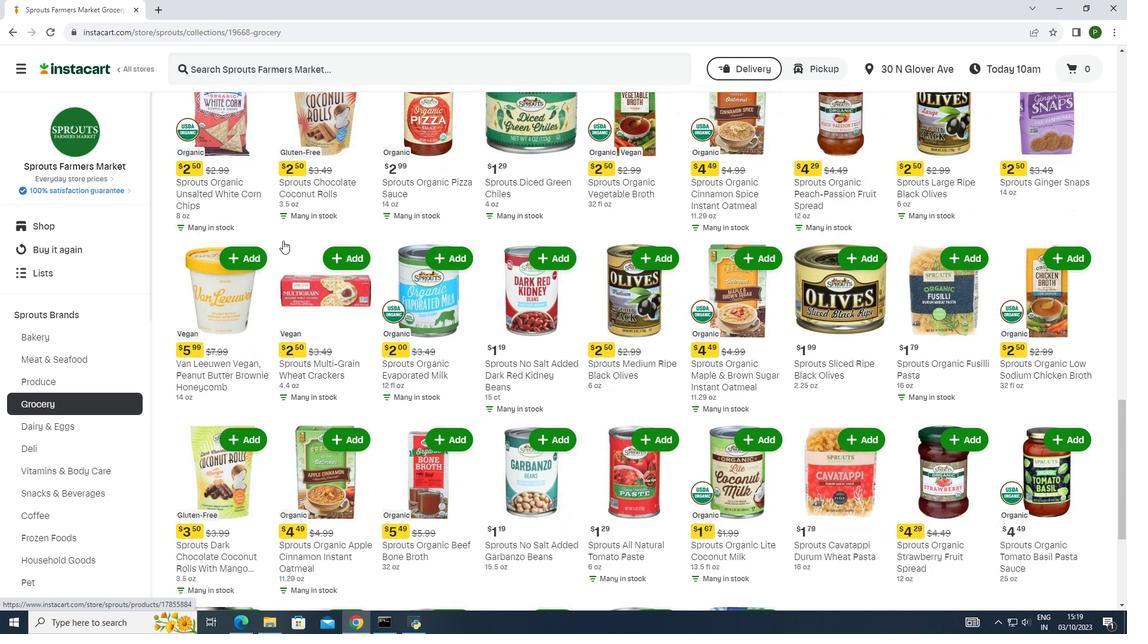 
Action: Mouse scrolled (282, 240) with delta (0, 0)
Screenshot: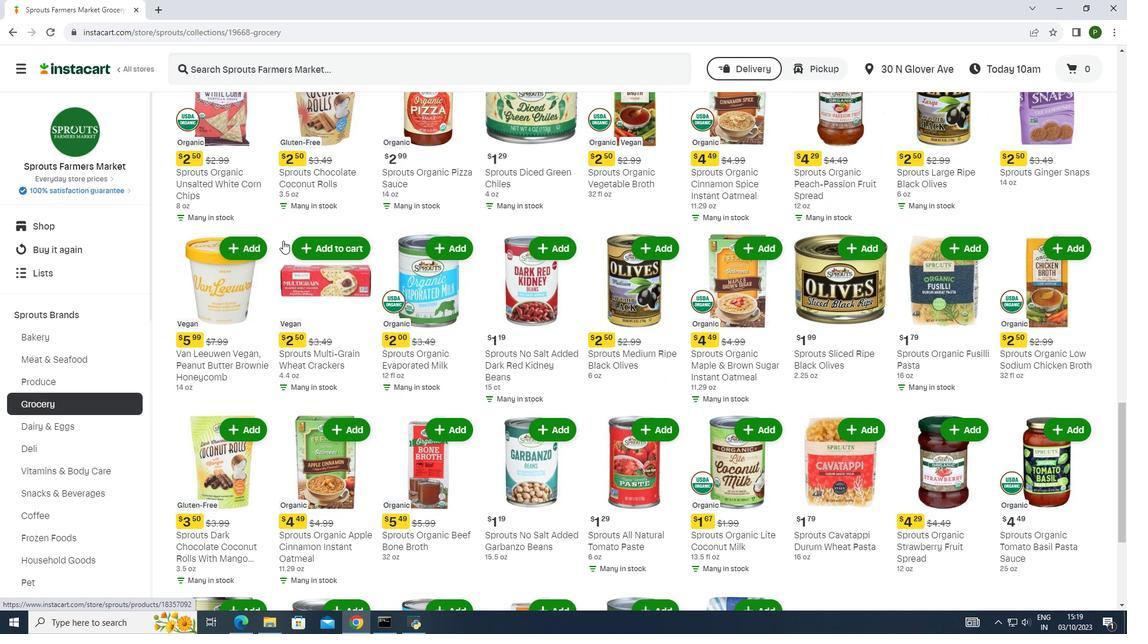 
Action: Mouse scrolled (282, 240) with delta (0, 0)
Screenshot: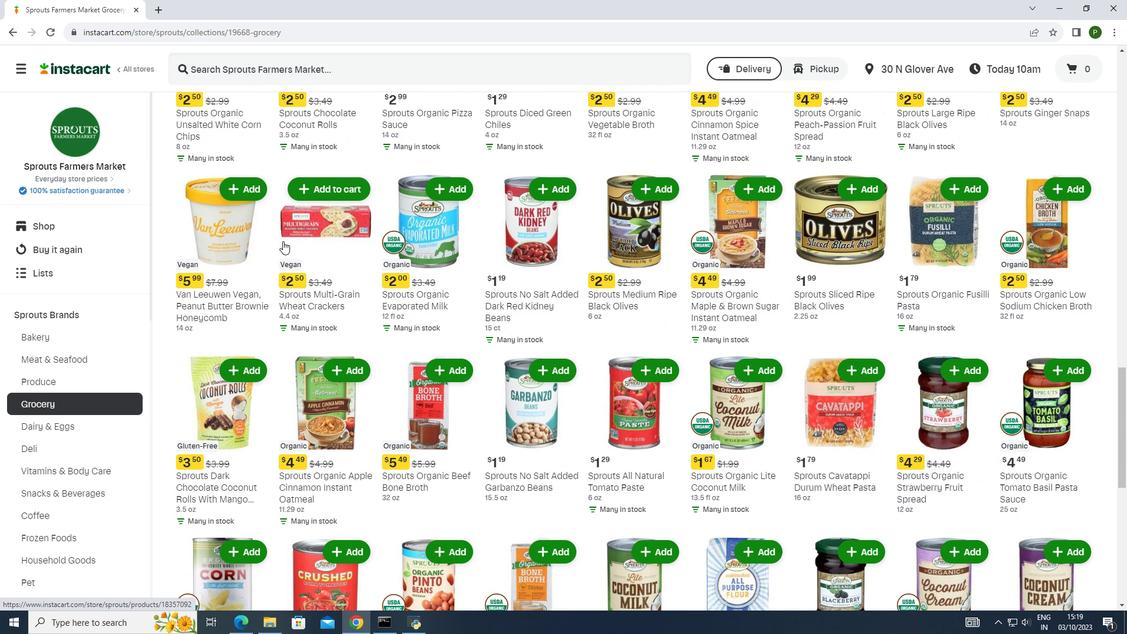 
Action: Mouse moved to (282, 241)
Screenshot: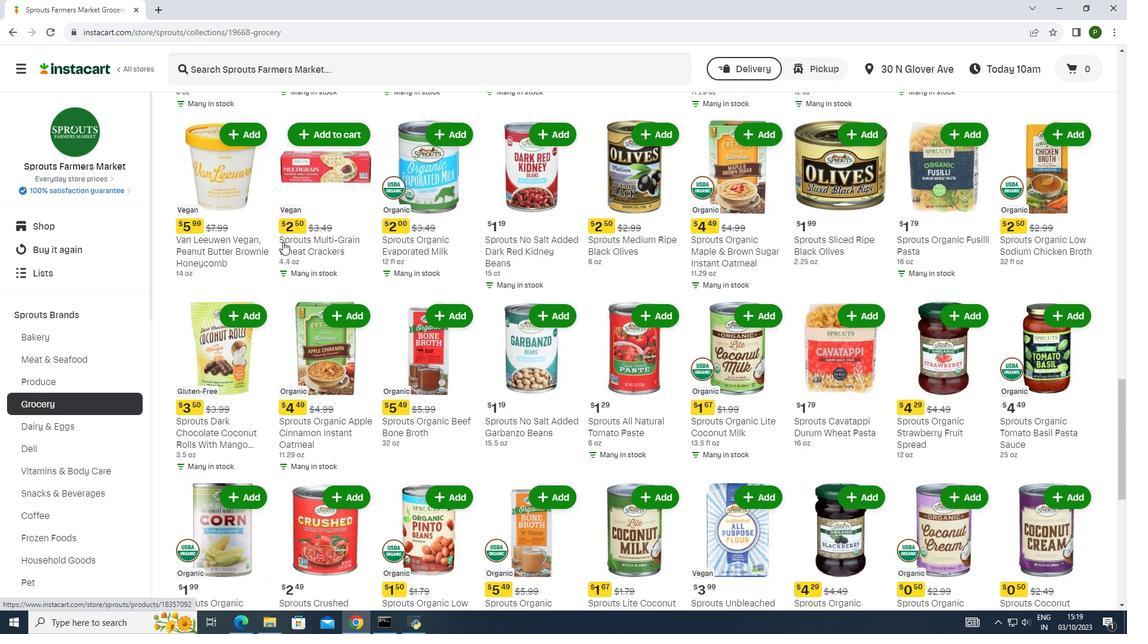 
Action: Mouse scrolled (282, 241) with delta (0, 0)
Screenshot: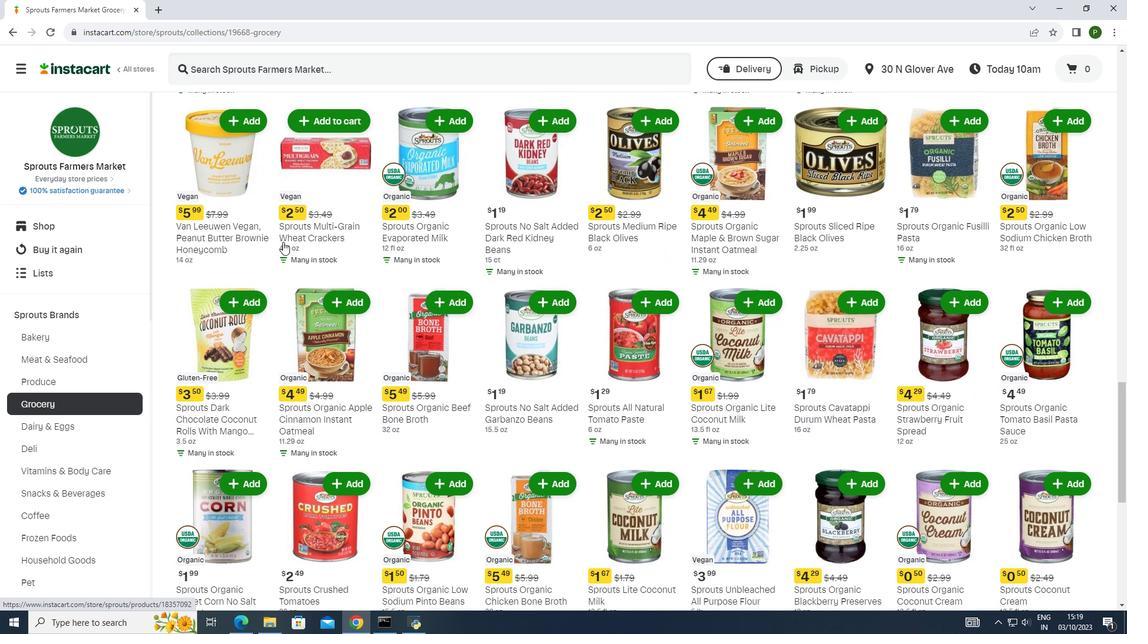 
Action: Mouse scrolled (282, 241) with delta (0, 0)
Screenshot: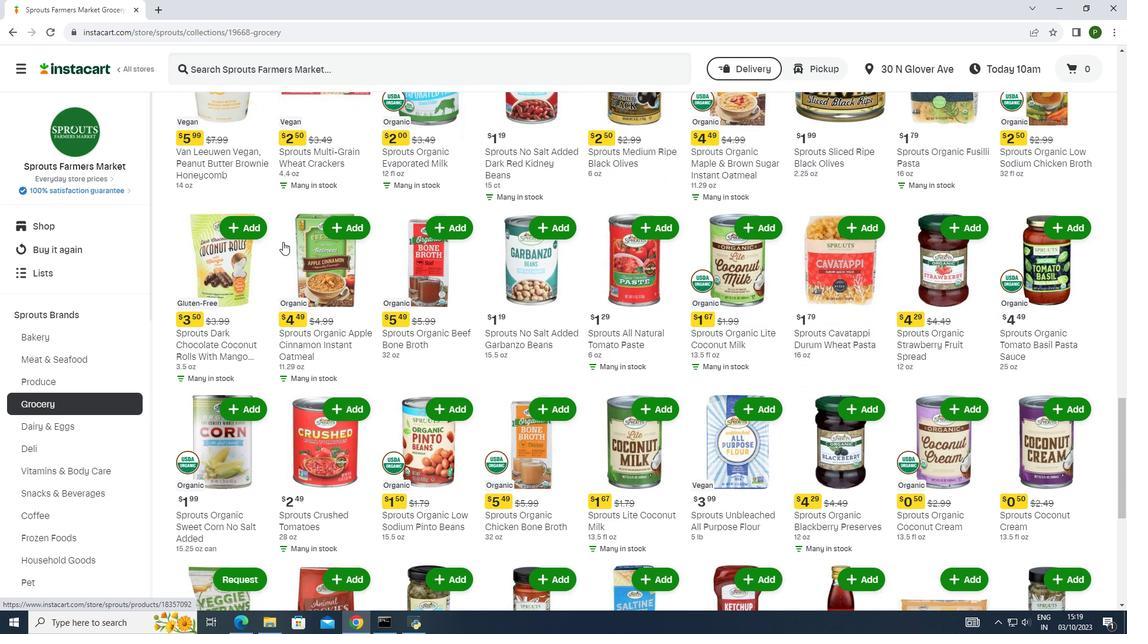 
Action: Mouse scrolled (282, 241) with delta (0, 0)
Screenshot: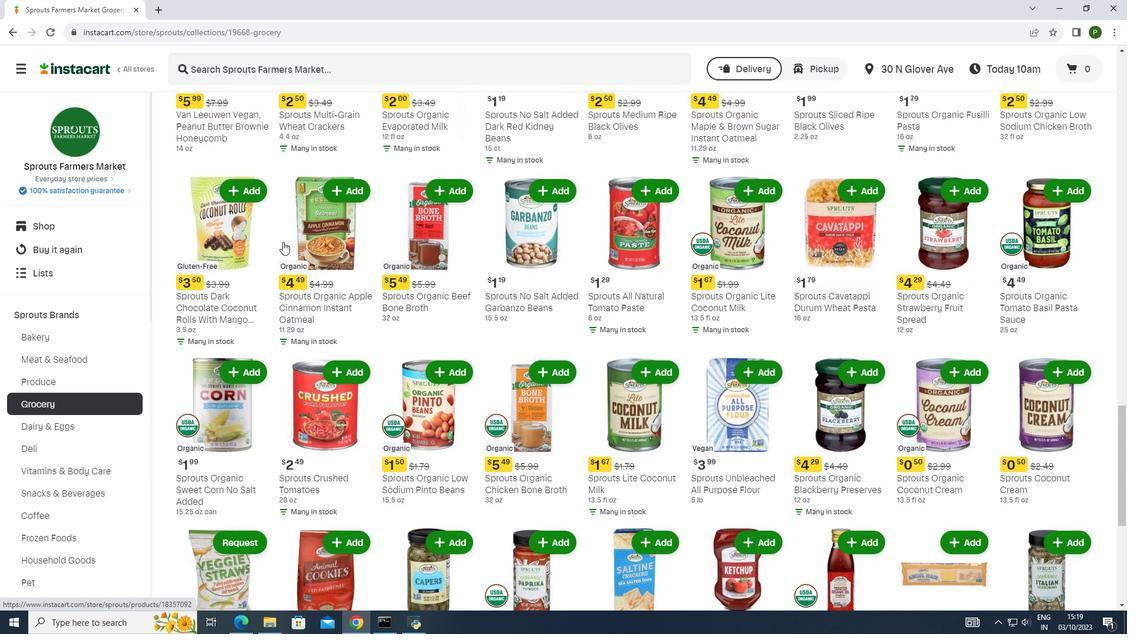 
Action: Mouse scrolled (282, 241) with delta (0, 0)
Screenshot: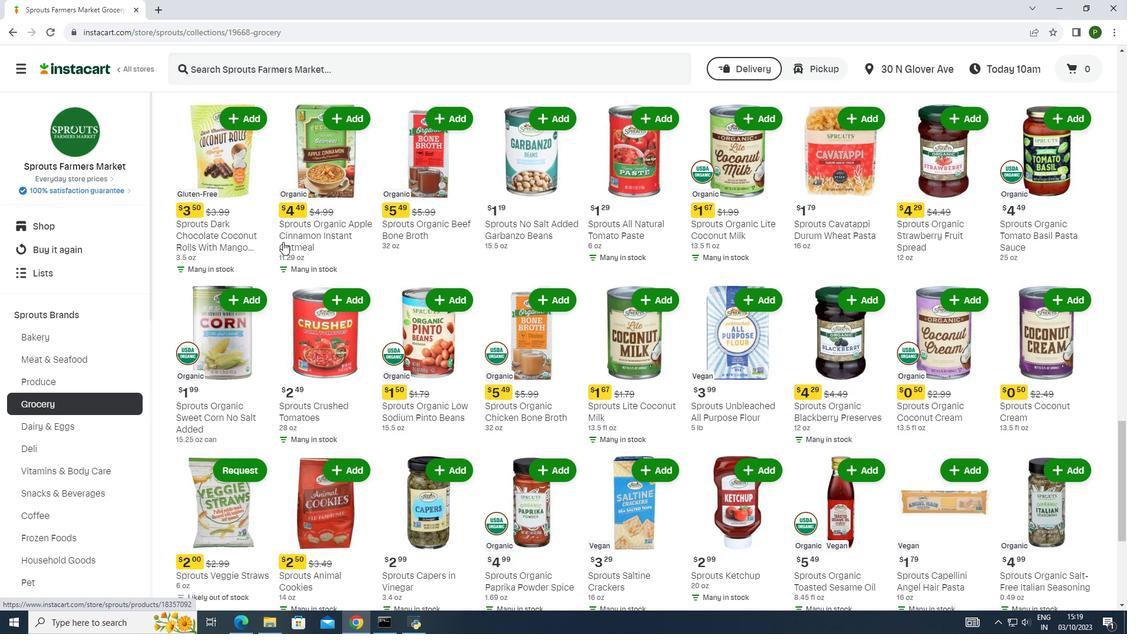 
Action: Mouse scrolled (282, 241) with delta (0, 0)
Screenshot: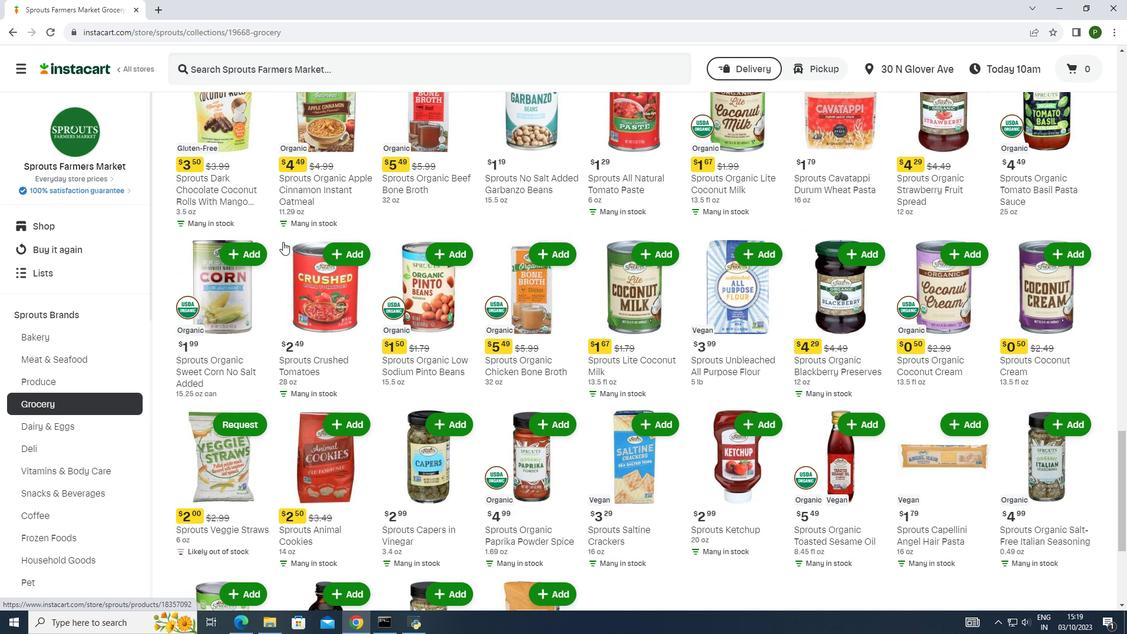 
Action: Mouse scrolled (282, 241) with delta (0, 0)
Screenshot: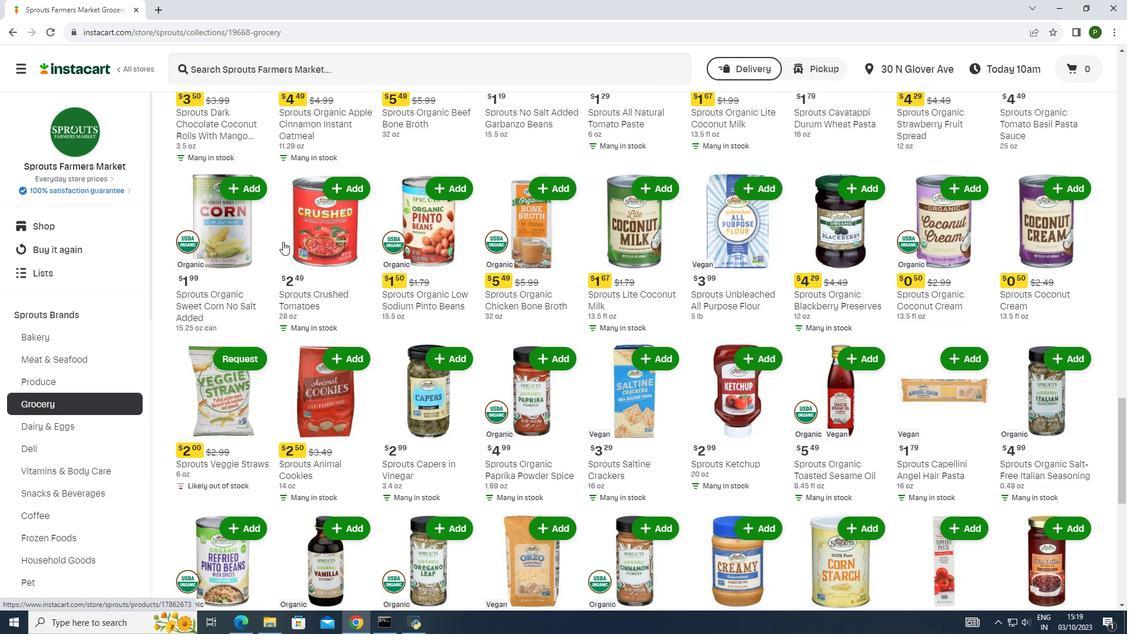 
Action: Mouse scrolled (282, 241) with delta (0, 0)
Screenshot: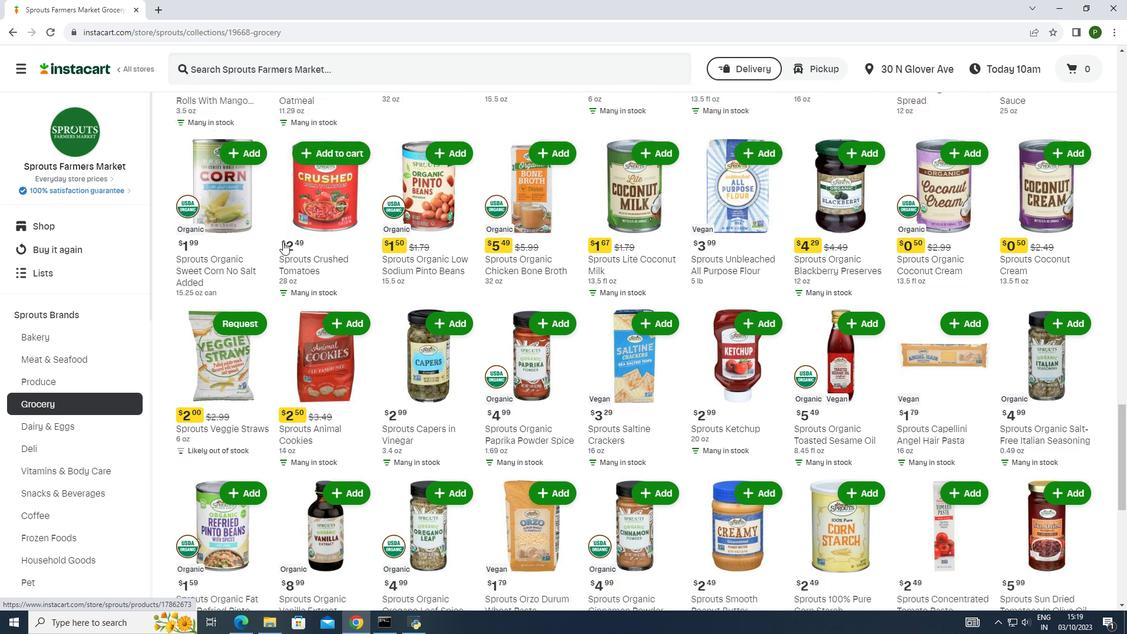 
Action: Mouse scrolled (282, 241) with delta (0, 0)
Screenshot: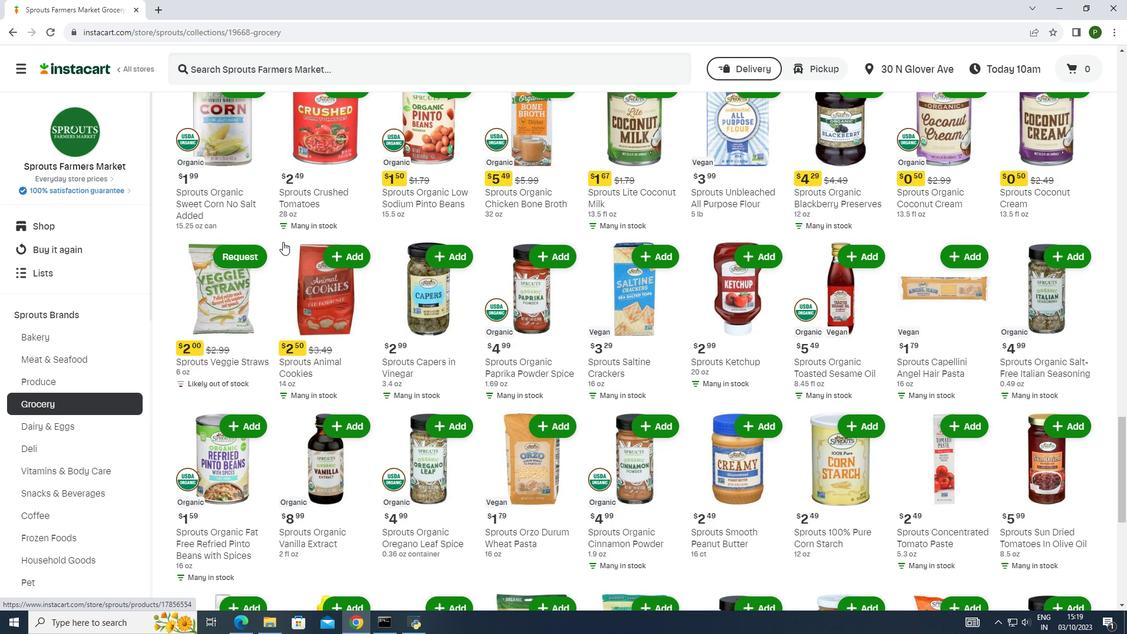 
Action: Mouse scrolled (282, 241) with delta (0, 0)
Screenshot: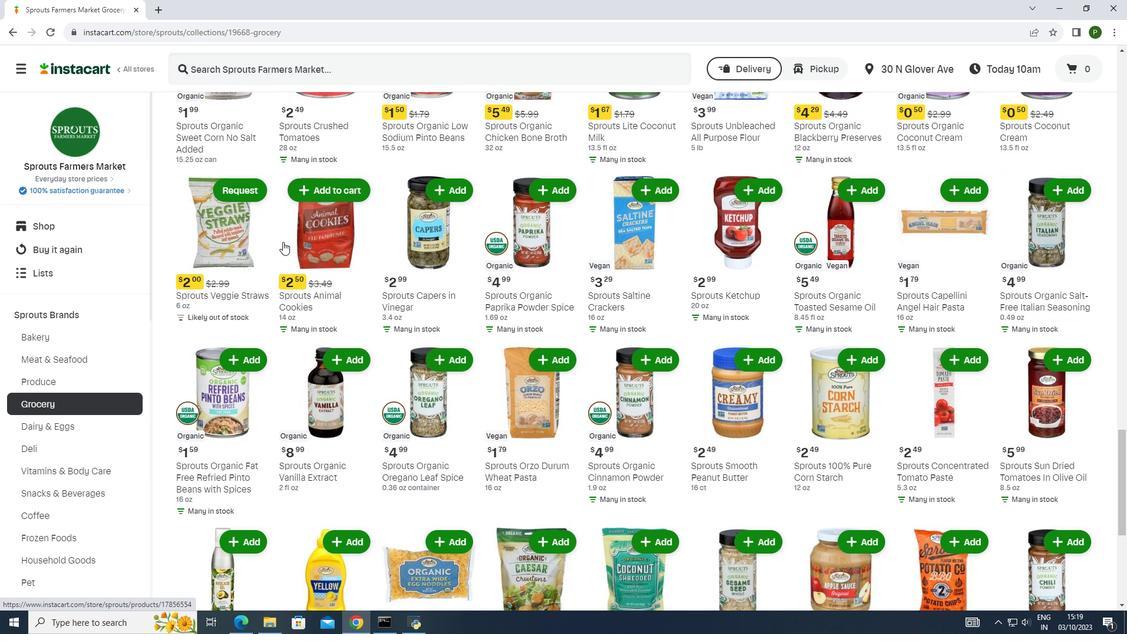 
Action: Mouse scrolled (282, 241) with delta (0, 0)
Screenshot: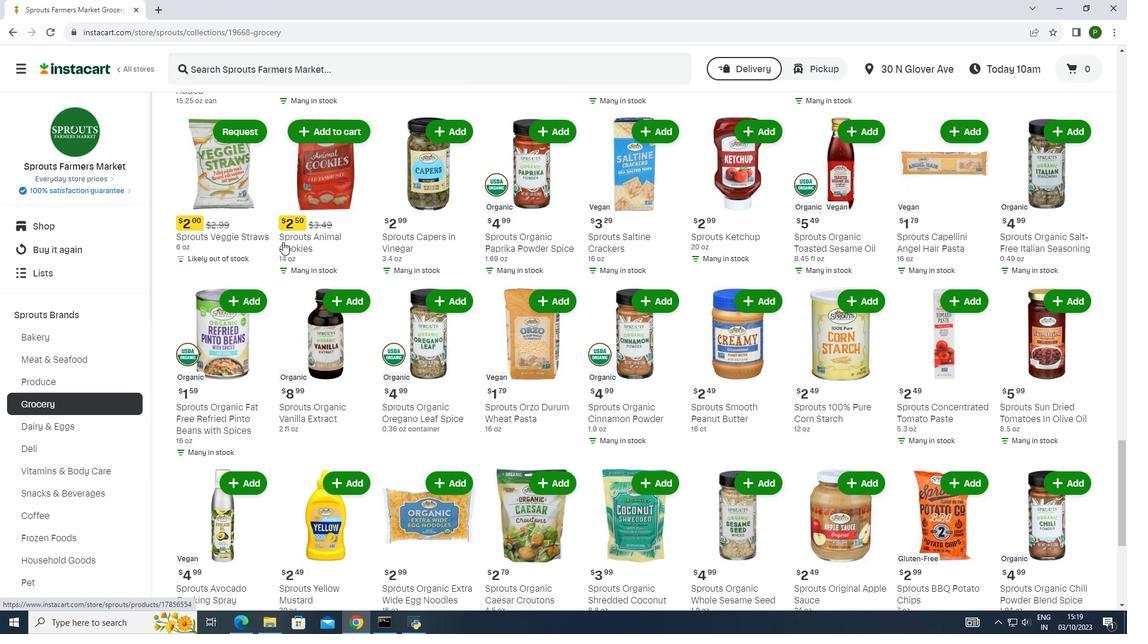 
Action: Mouse scrolled (282, 241) with delta (0, 0)
Screenshot: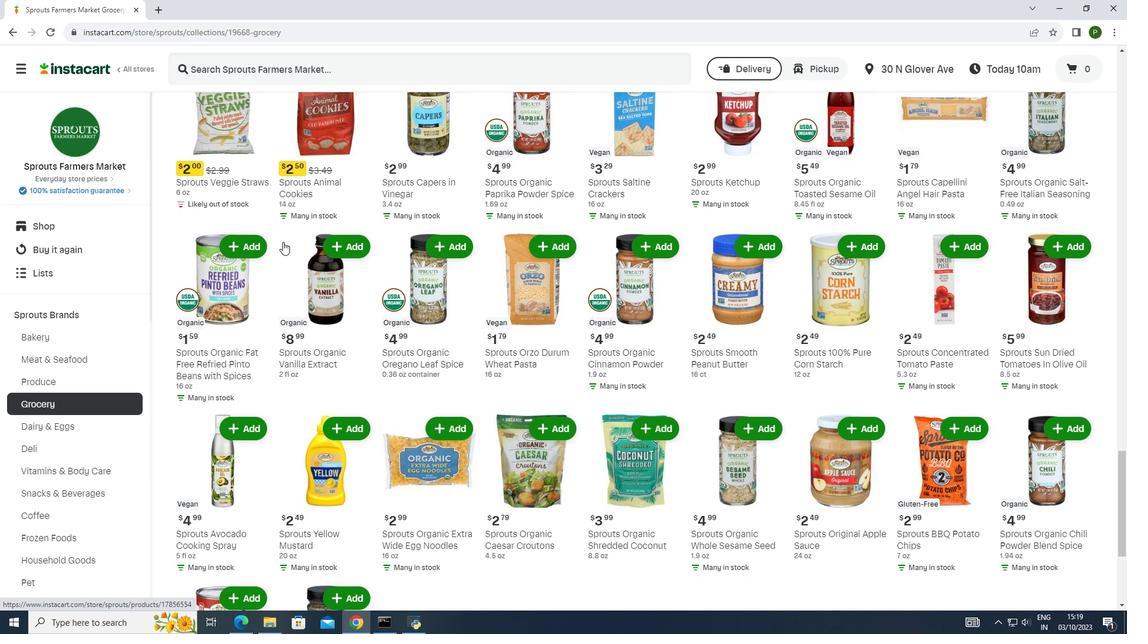 
Action: Mouse scrolled (282, 241) with delta (0, 0)
Screenshot: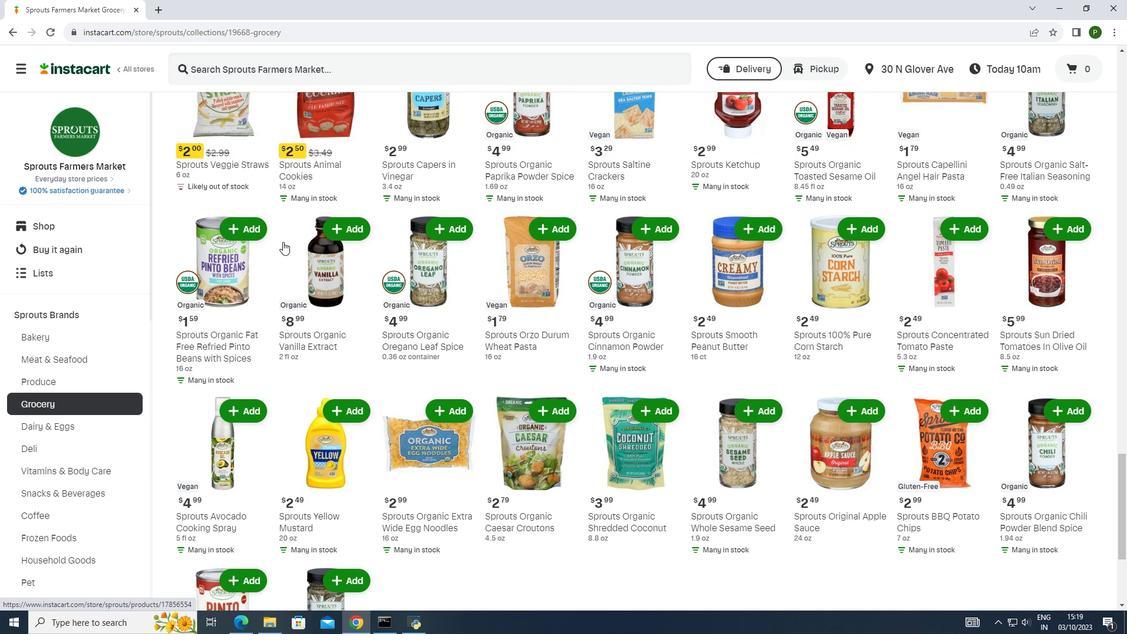 
Action: Mouse scrolled (282, 241) with delta (0, 0)
Screenshot: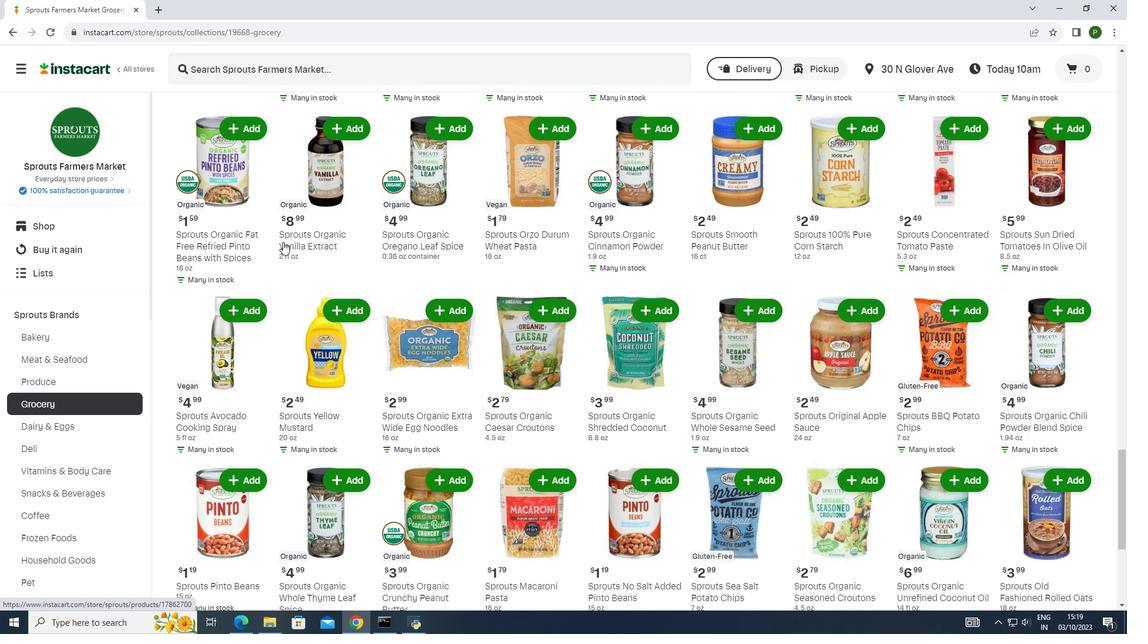 
Action: Mouse scrolled (282, 241) with delta (0, 0)
Screenshot: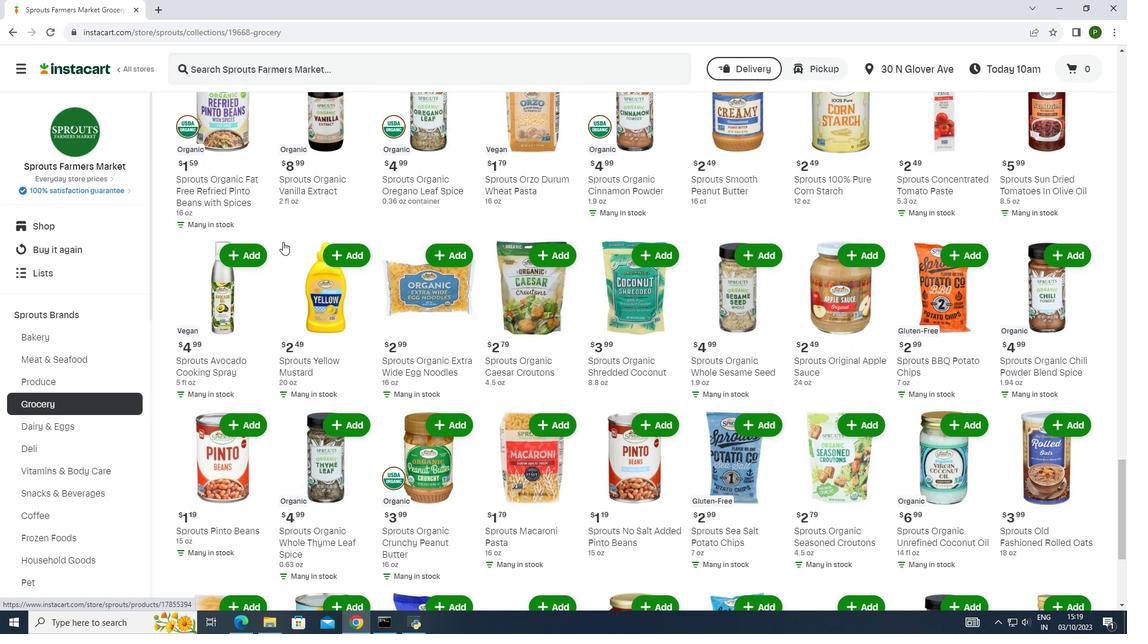 
Action: Mouse scrolled (282, 241) with delta (0, 0)
Screenshot: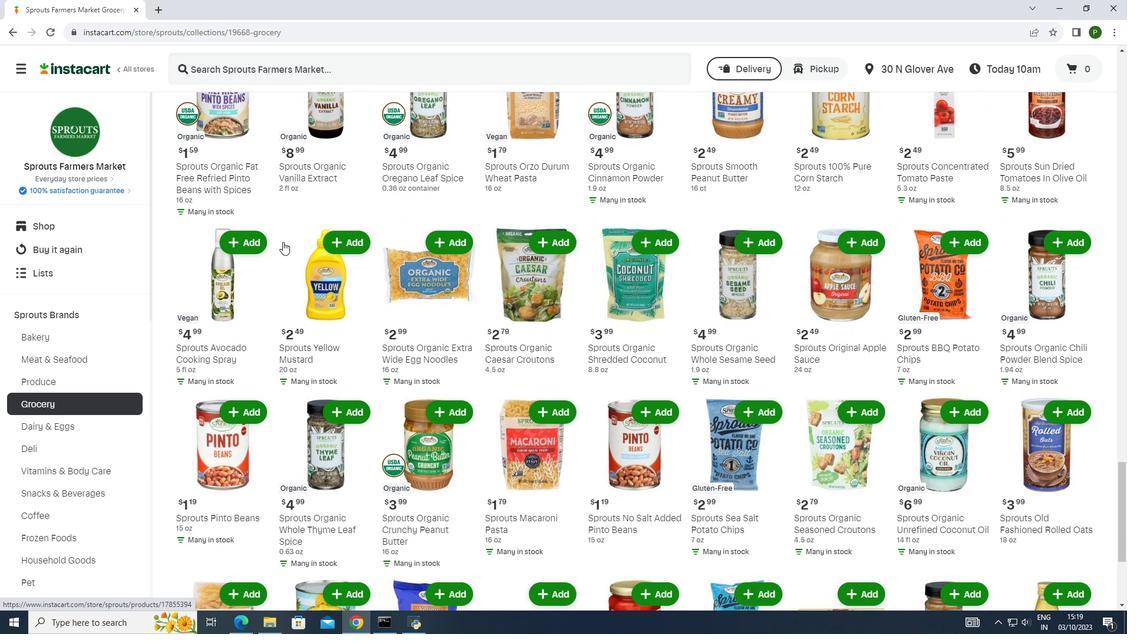 
Action: Mouse scrolled (282, 241) with delta (0, 0)
Screenshot: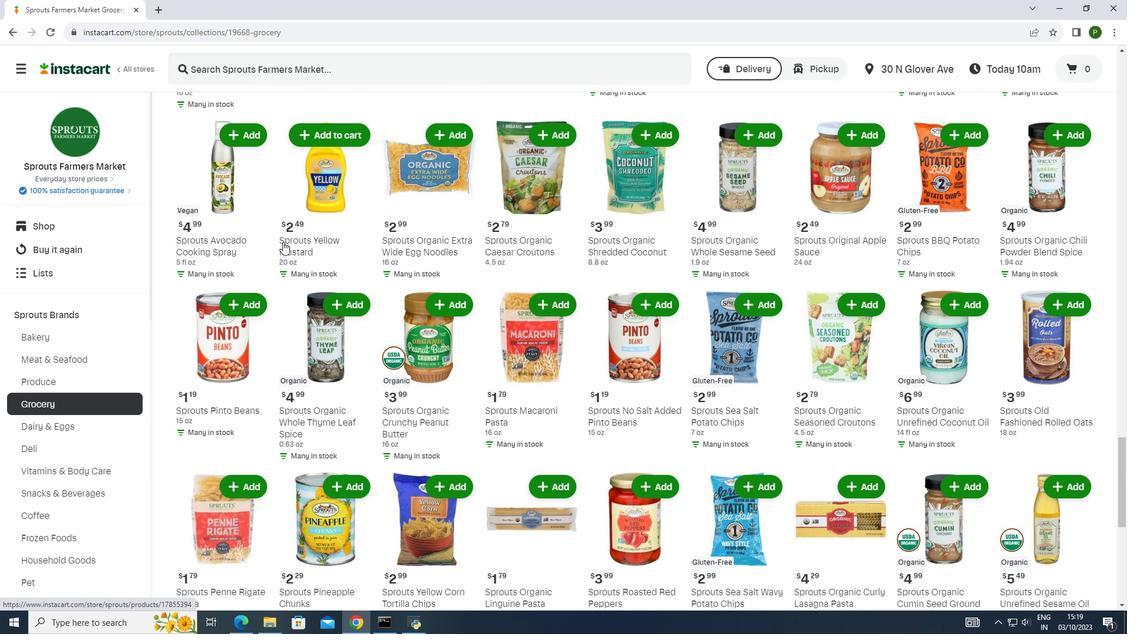 
Action: Mouse scrolled (282, 241) with delta (0, 0)
Screenshot: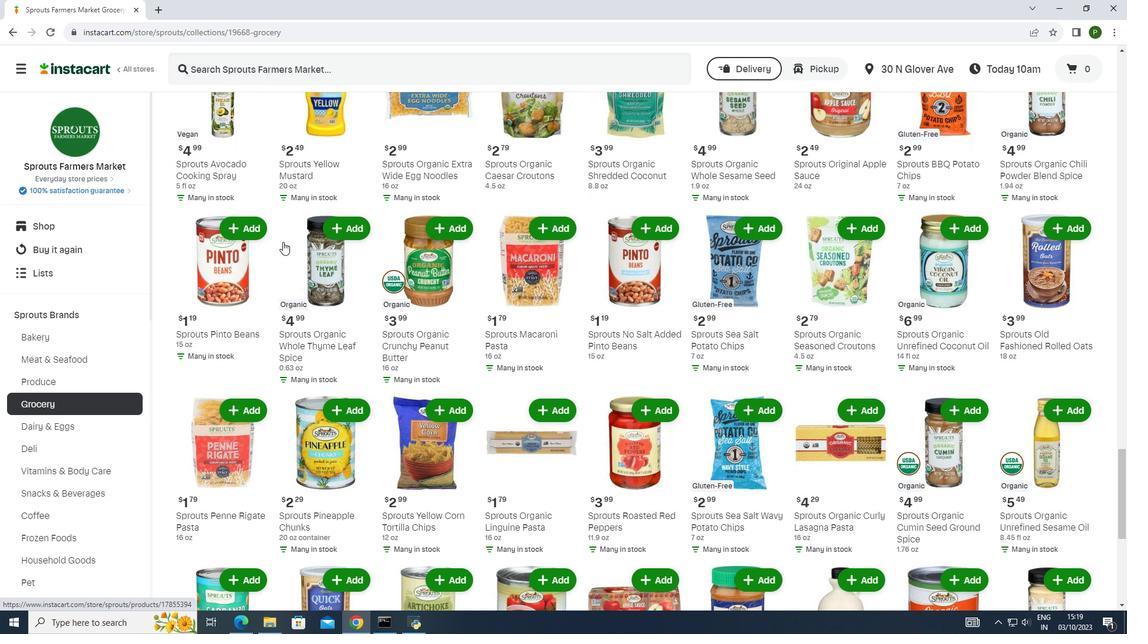 
Action: Mouse scrolled (282, 241) with delta (0, 0)
Screenshot: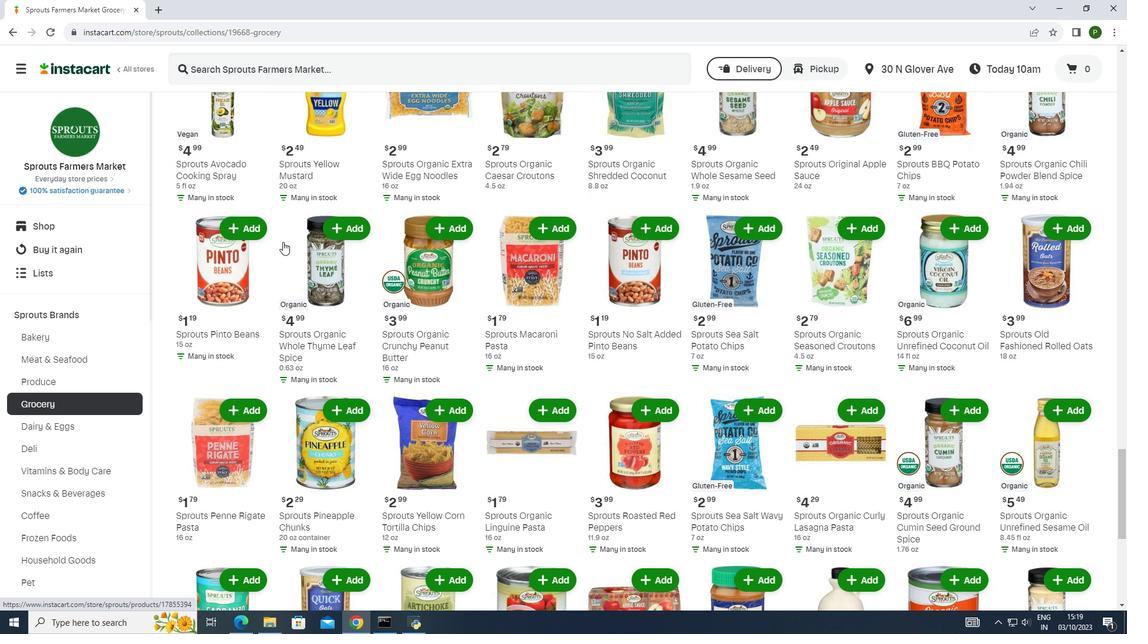 
Action: Mouse scrolled (282, 241) with delta (0, 0)
Screenshot: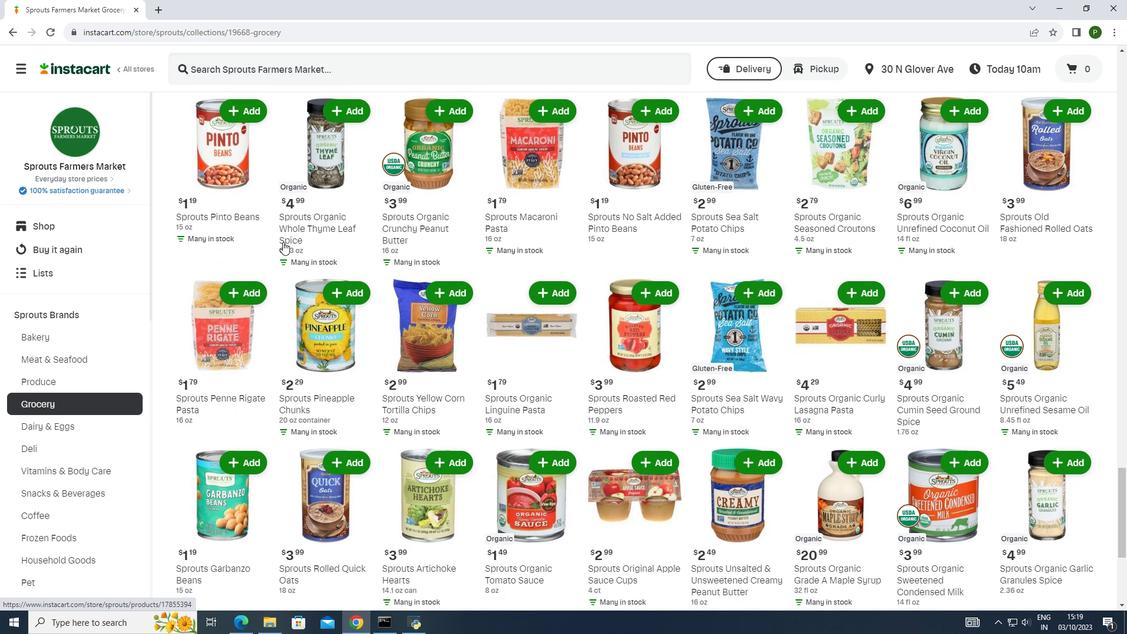 
Action: Mouse scrolled (282, 241) with delta (0, 0)
Screenshot: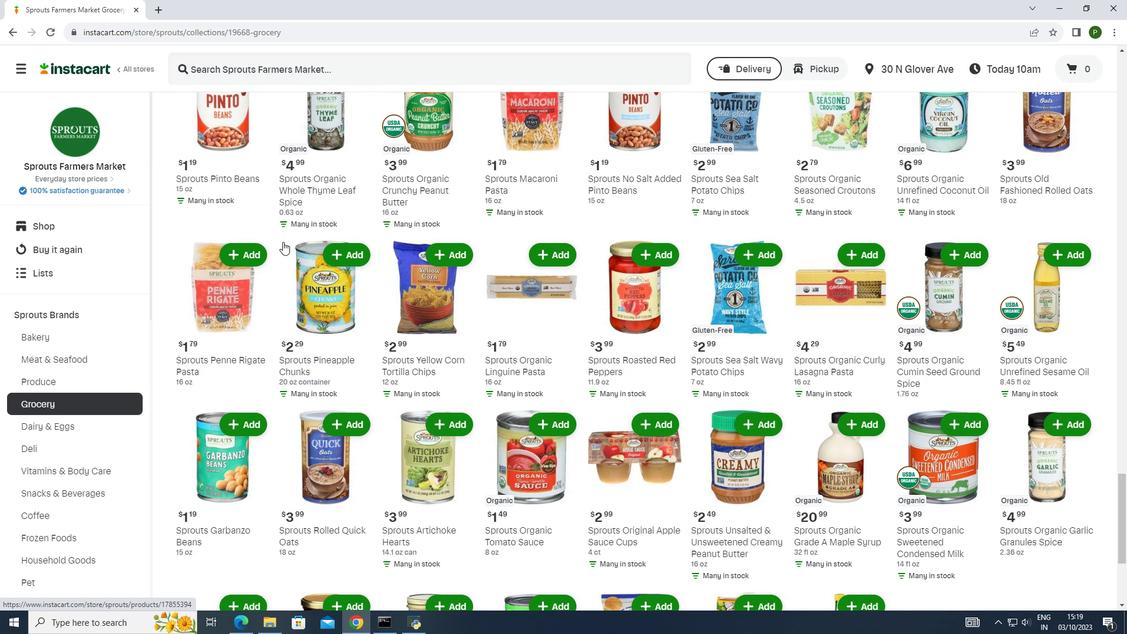 
Action: Mouse scrolled (282, 241) with delta (0, 0)
Screenshot: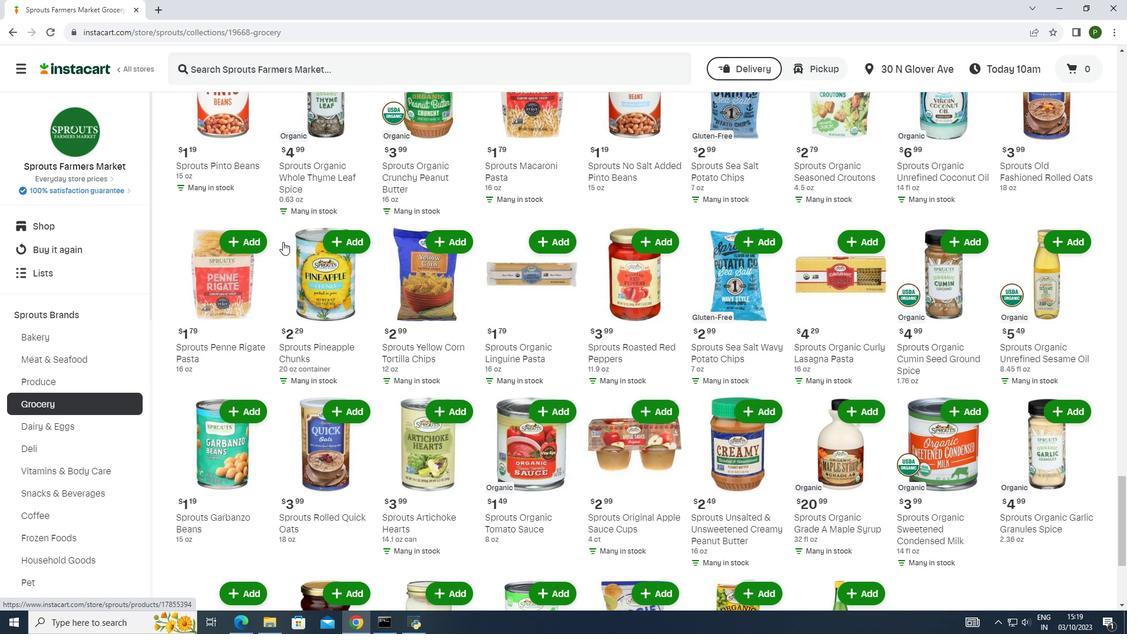 
Action: Mouse scrolled (282, 241) with delta (0, 0)
Screenshot: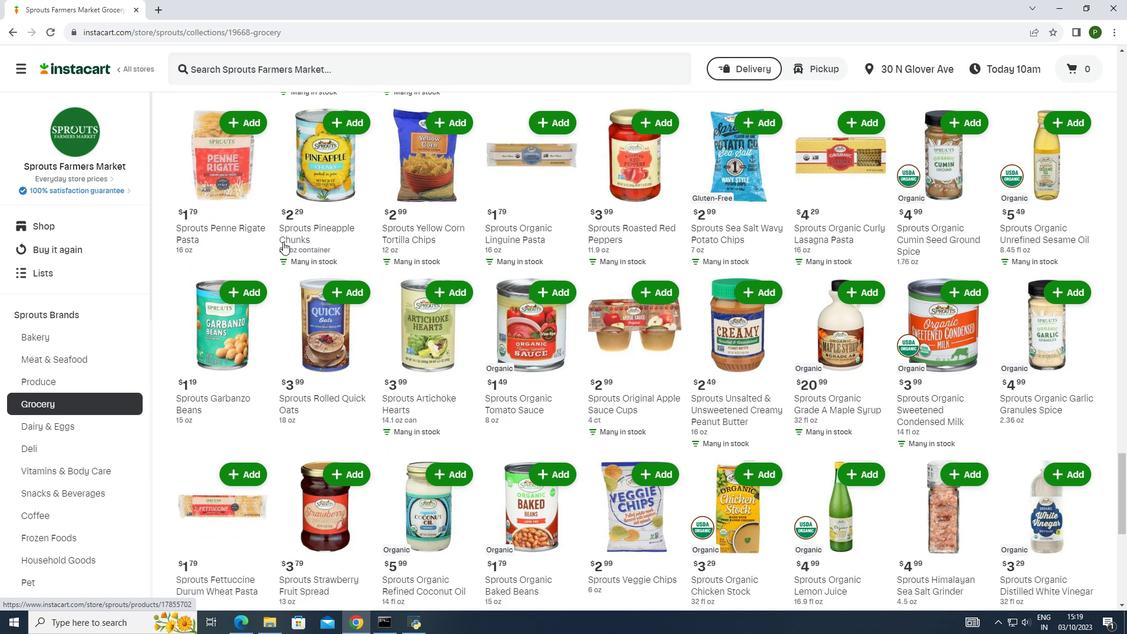 
Action: Mouse scrolled (282, 241) with delta (0, 0)
Screenshot: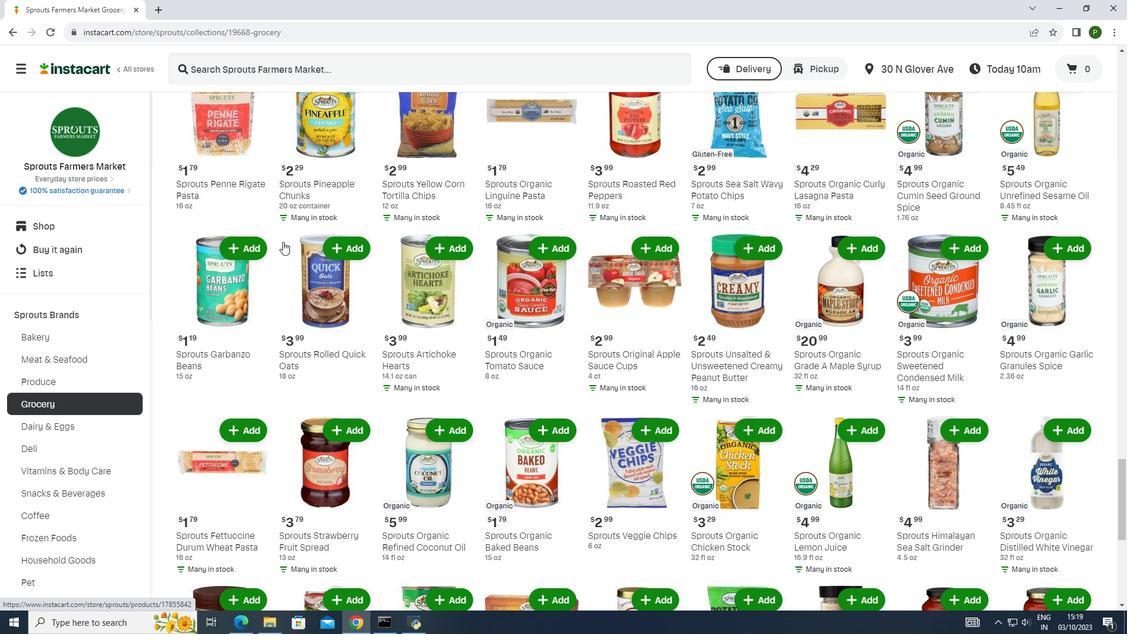 
Action: Mouse scrolled (282, 241) with delta (0, 0)
Screenshot: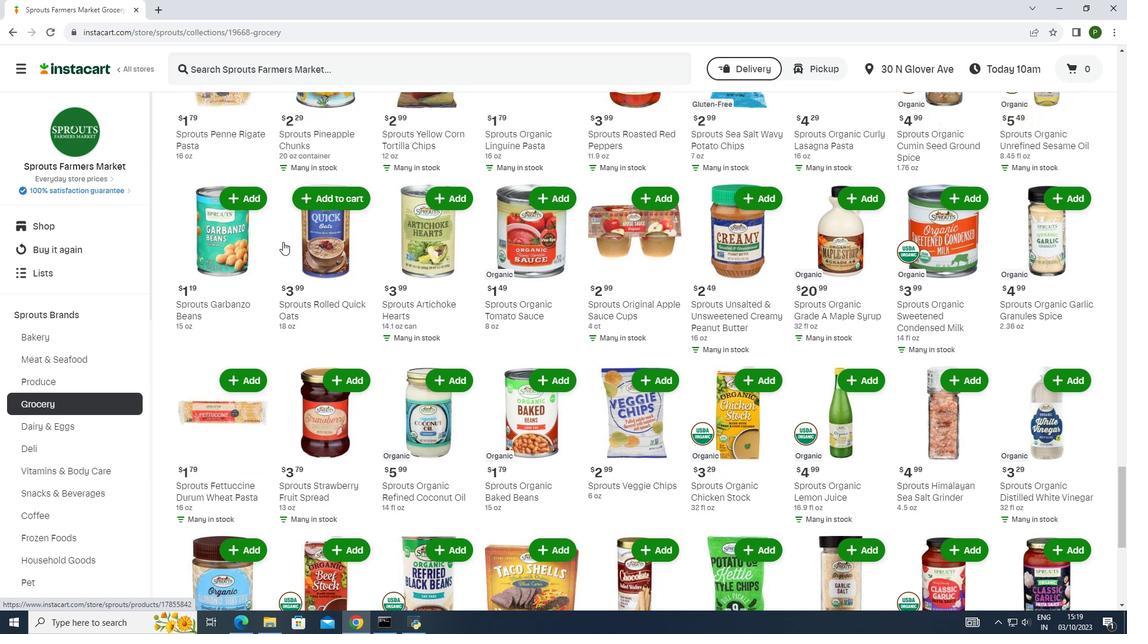 
Action: Mouse scrolled (282, 241) with delta (0, 0)
Screenshot: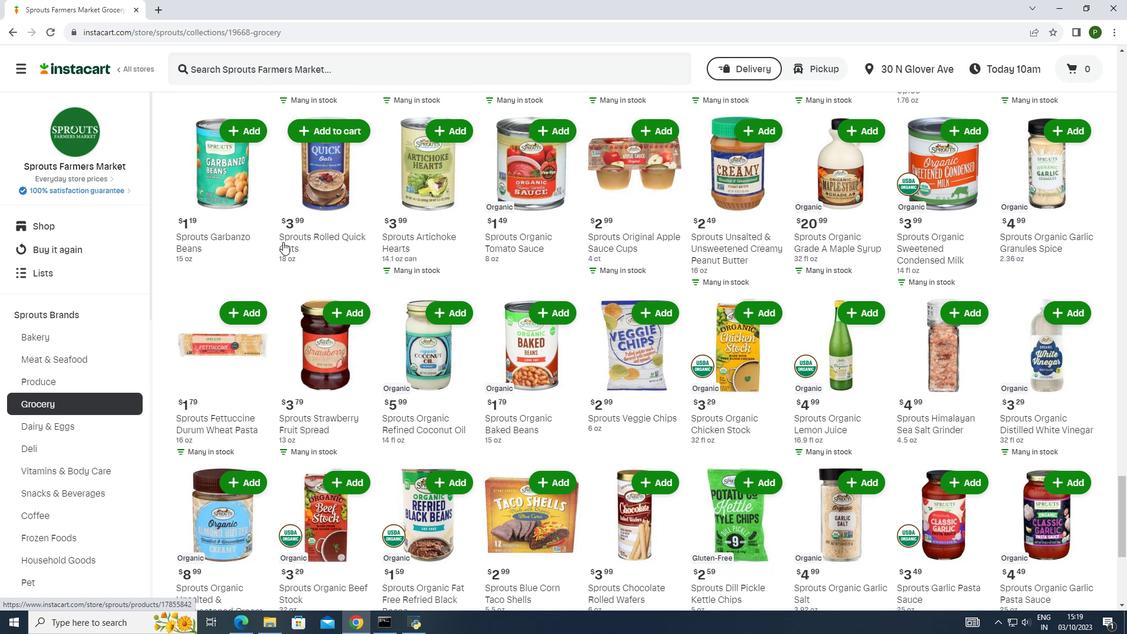 
Action: Mouse scrolled (282, 241) with delta (0, 0)
Screenshot: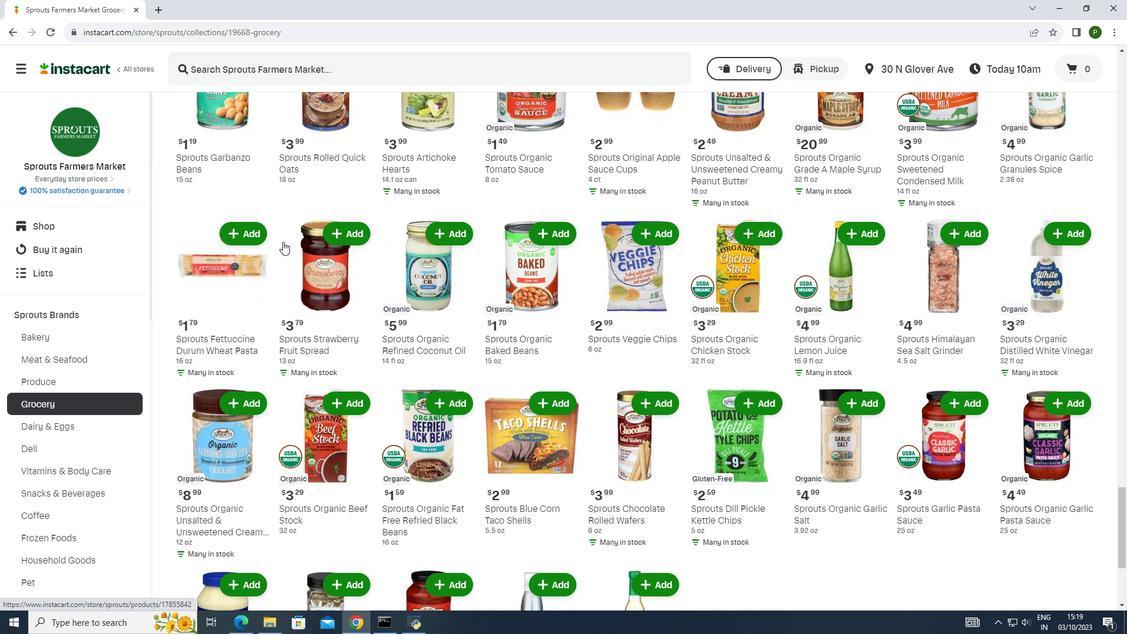 
Action: Mouse scrolled (282, 241) with delta (0, 0)
Screenshot: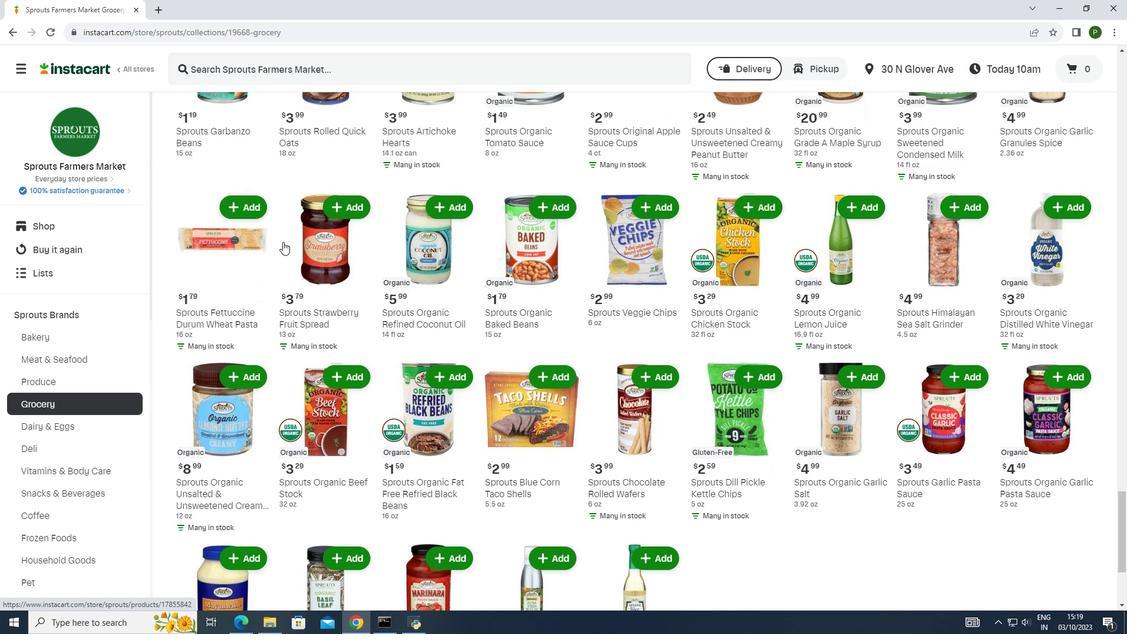 
Action: Mouse moved to (288, 244)
Screenshot: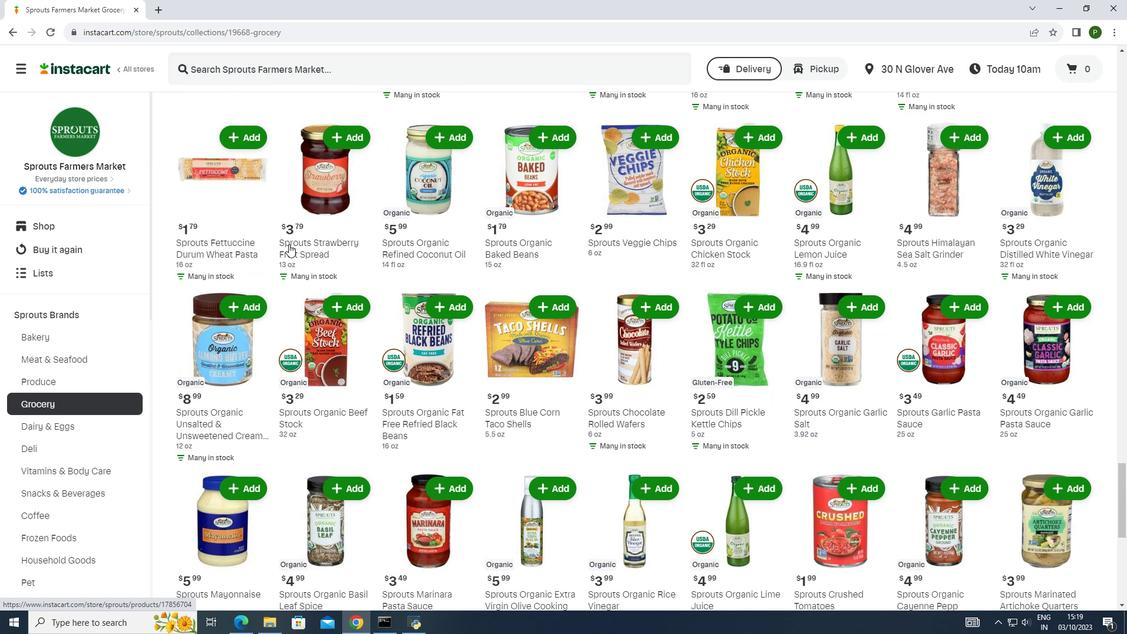 
Action: Mouse scrolled (288, 243) with delta (0, 0)
Screenshot: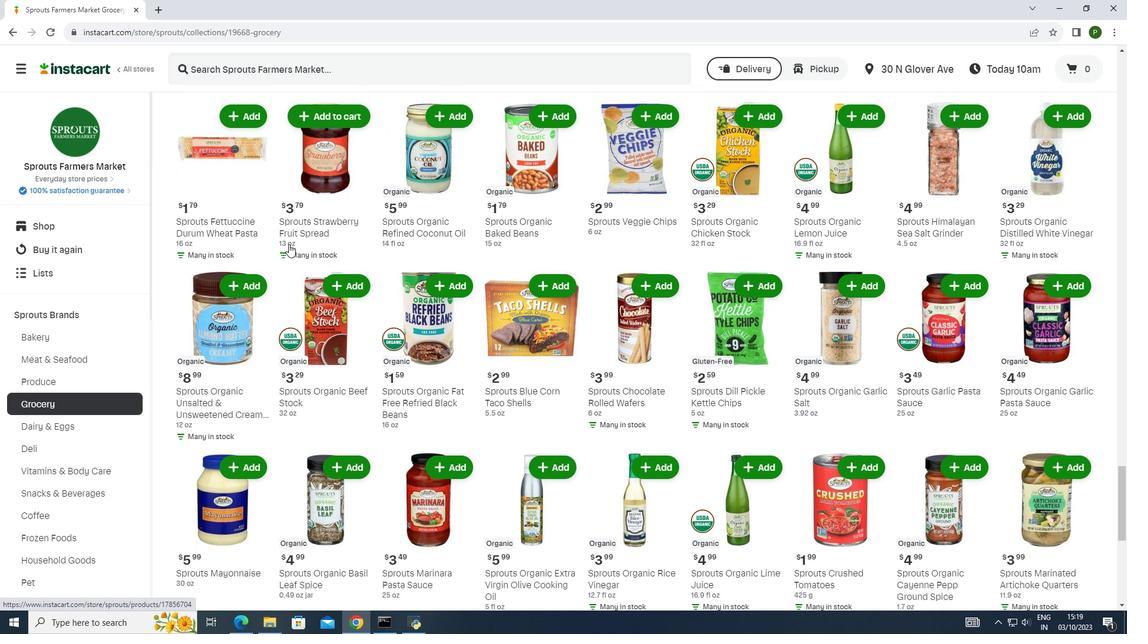 
Action: Mouse moved to (710, 246)
Screenshot: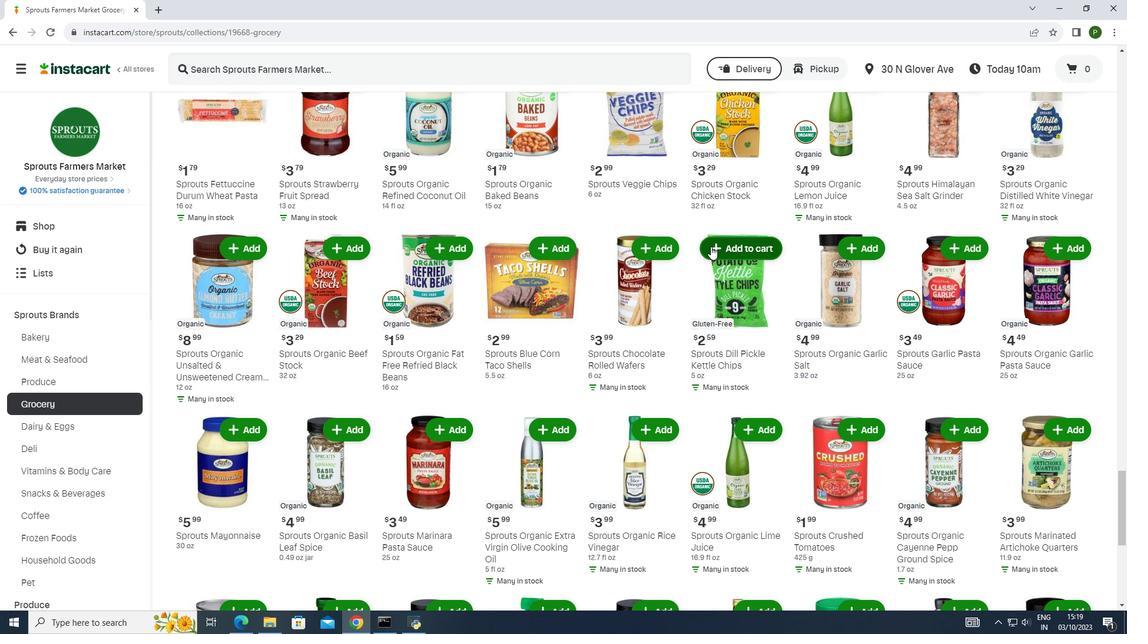 
Action: Mouse pressed left at (710, 246)
Screenshot: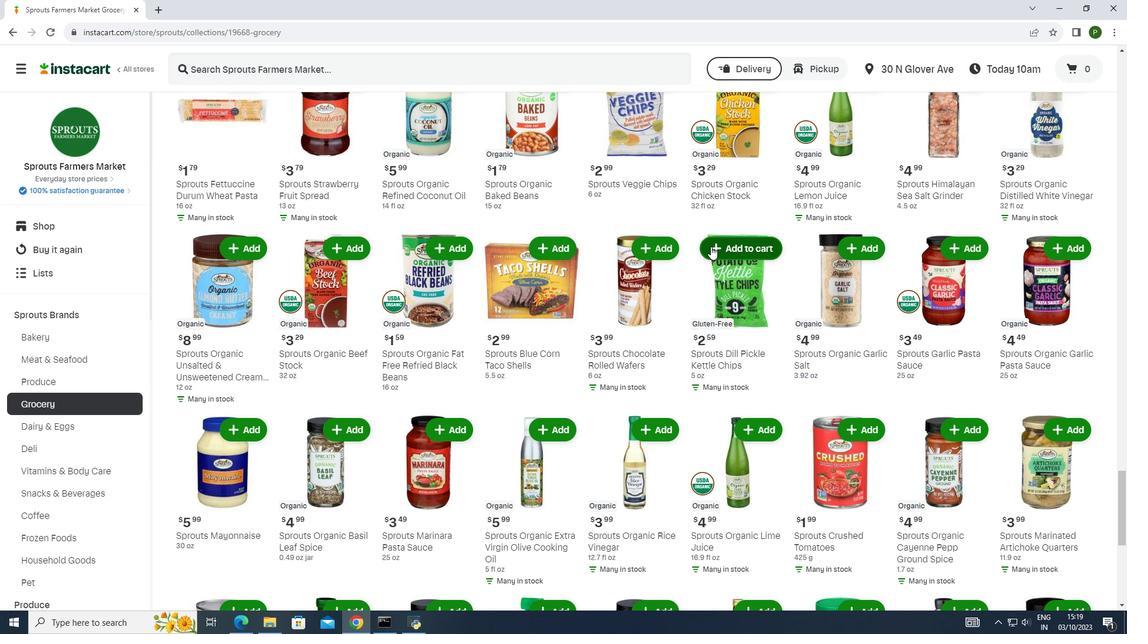 
